 Task: Add the suggested actions component in the site builder.
Action: Mouse moved to (1039, 77)
Screenshot: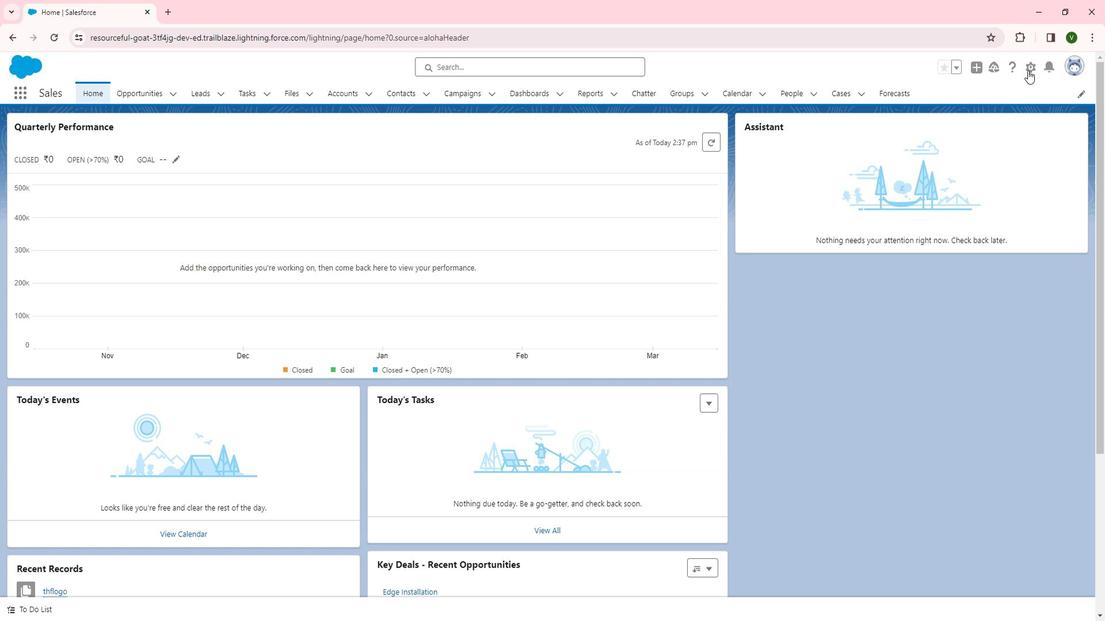 
Action: Mouse pressed left at (1039, 77)
Screenshot: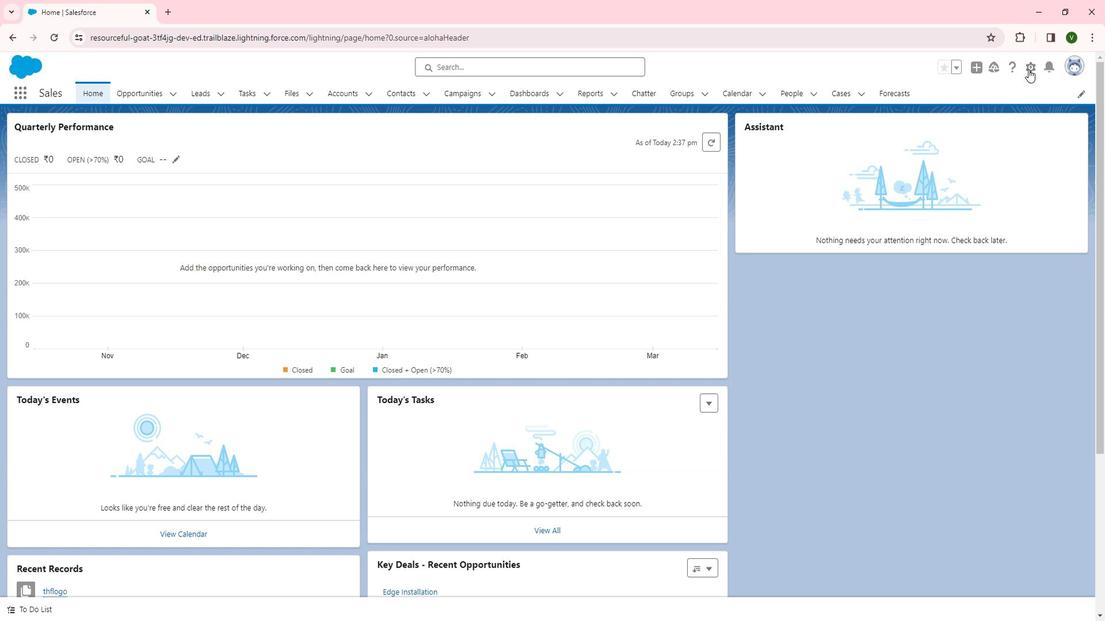 
Action: Mouse moved to (982, 110)
Screenshot: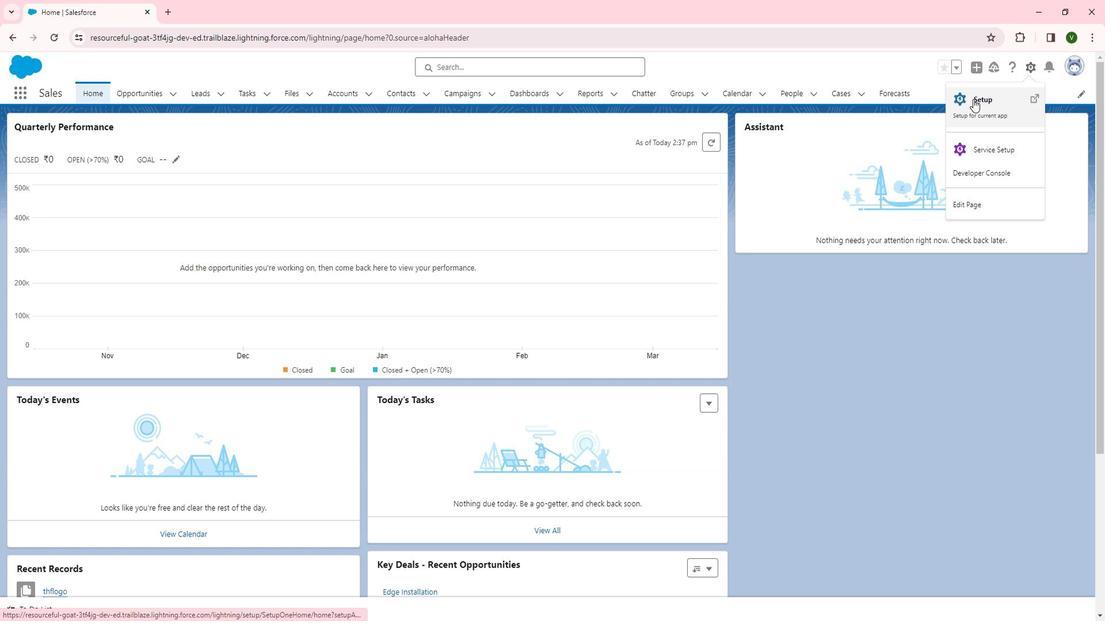 
Action: Mouse pressed left at (982, 110)
Screenshot: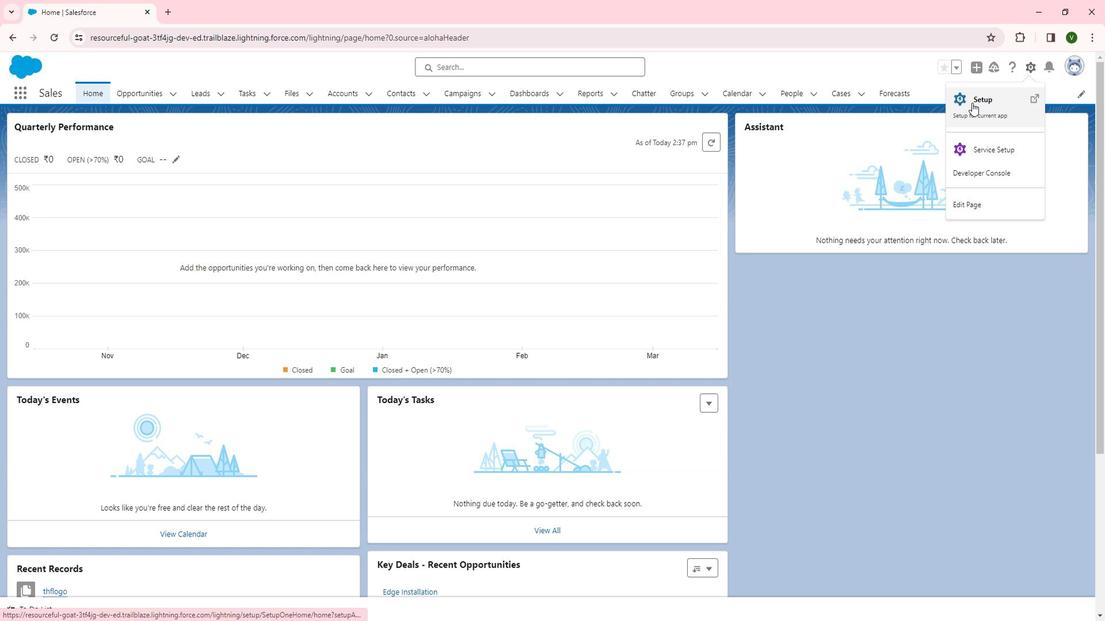 
Action: Mouse moved to (74, 464)
Screenshot: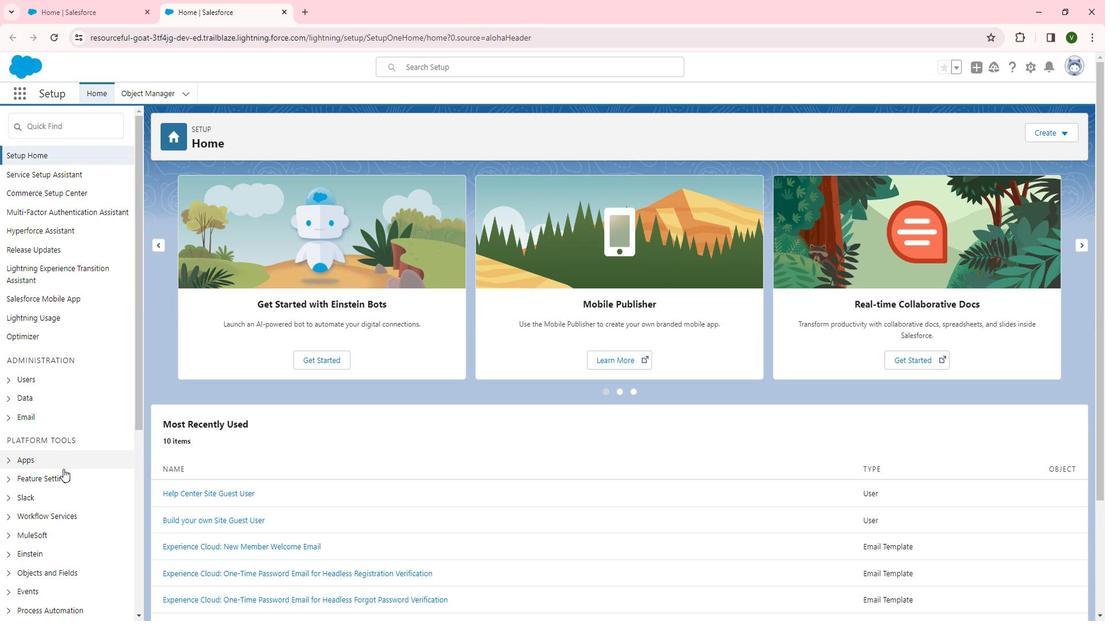 
Action: Mouse scrolled (74, 463) with delta (0, 0)
Screenshot: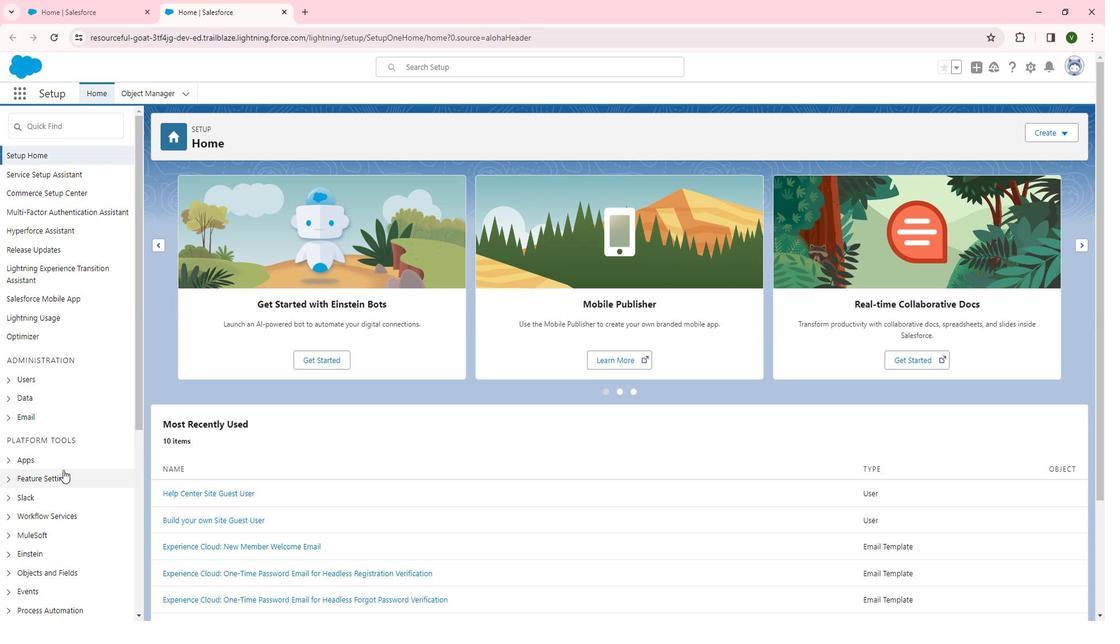 
Action: Mouse scrolled (74, 463) with delta (0, 0)
Screenshot: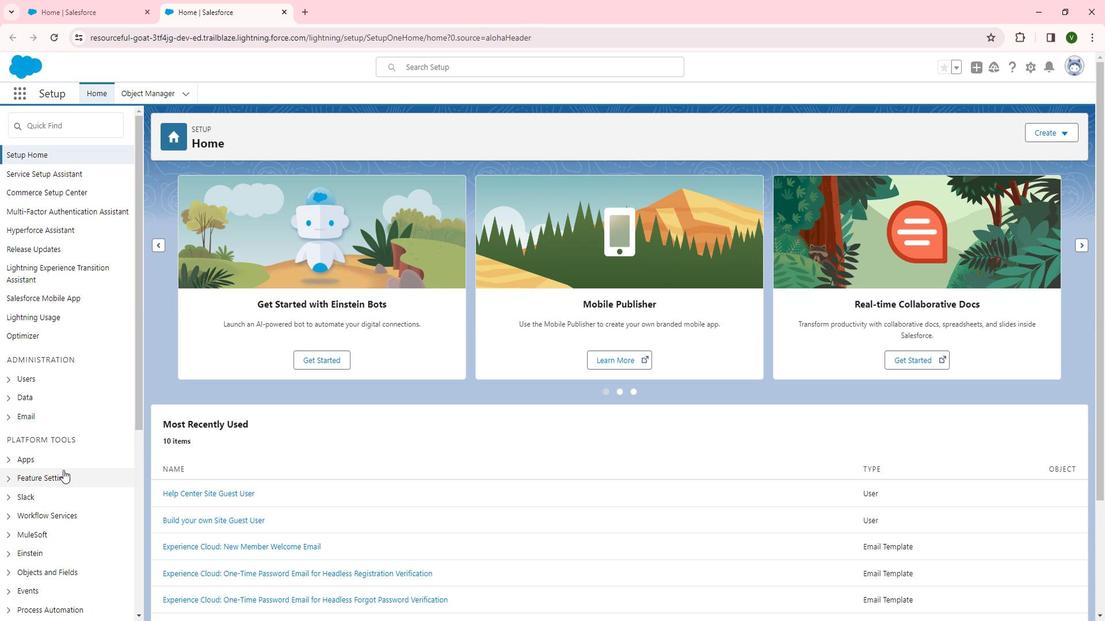 
Action: Mouse scrolled (74, 463) with delta (0, 0)
Screenshot: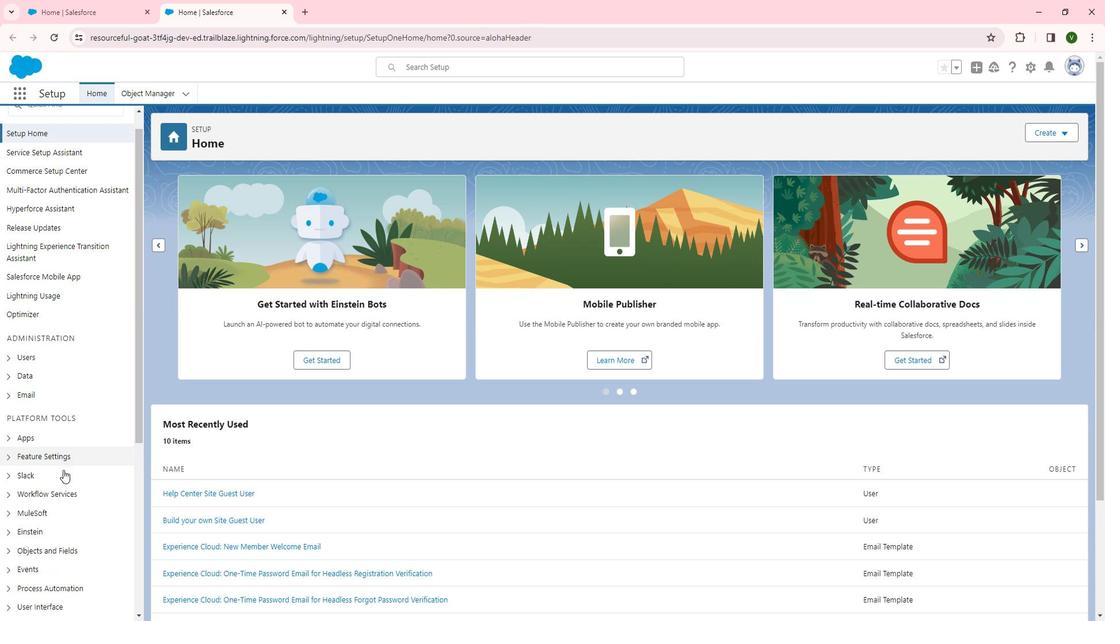 
Action: Mouse scrolled (74, 463) with delta (0, 0)
Screenshot: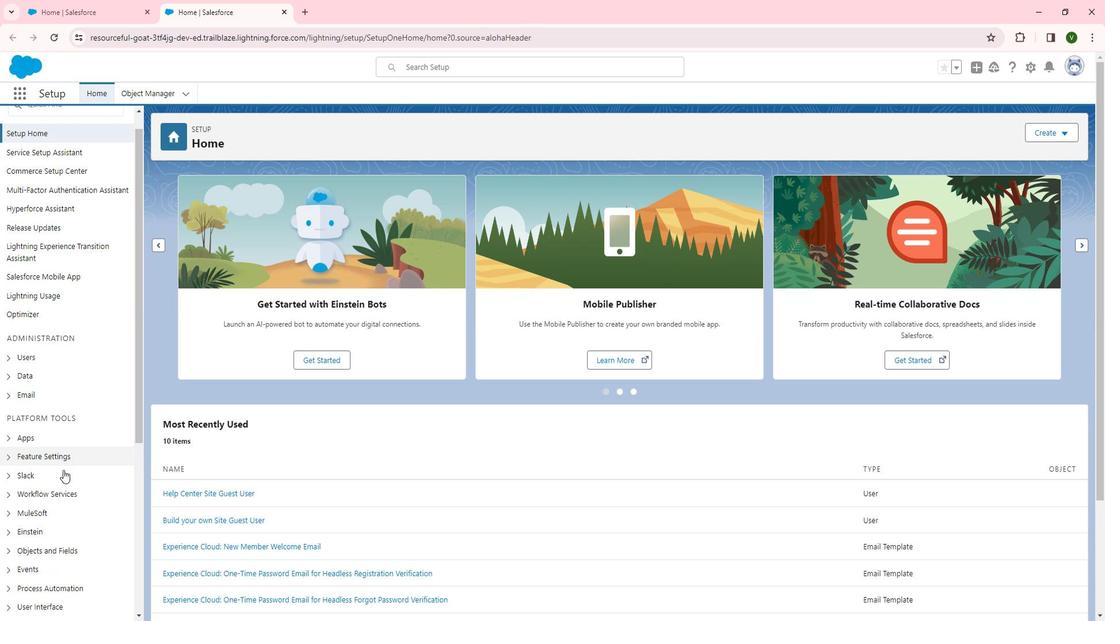 
Action: Mouse moved to (63, 241)
Screenshot: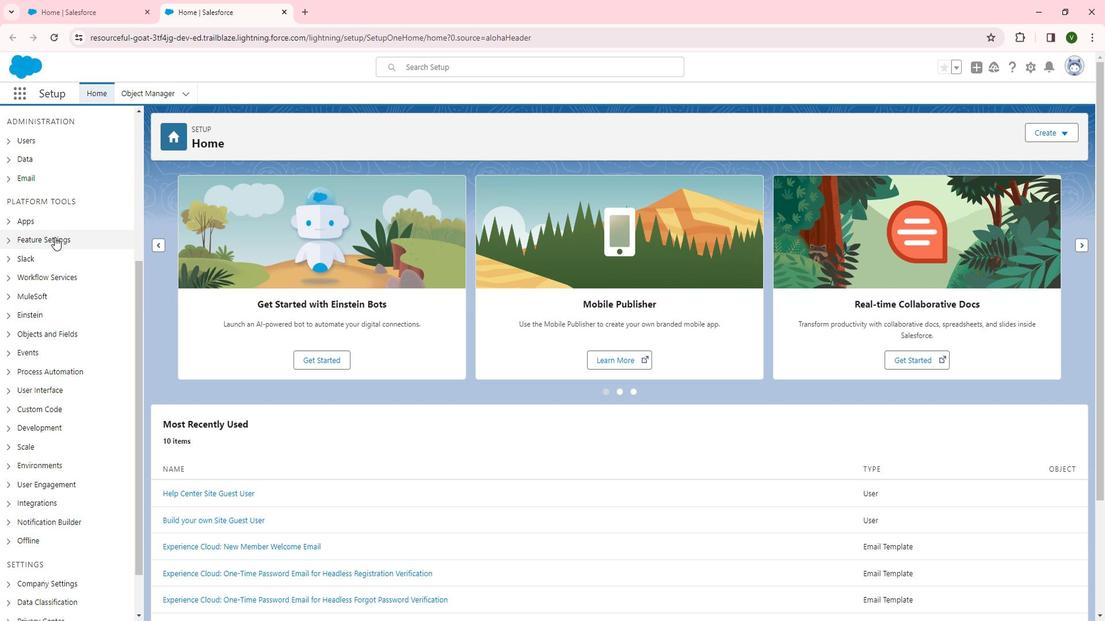 
Action: Mouse pressed left at (63, 241)
Screenshot: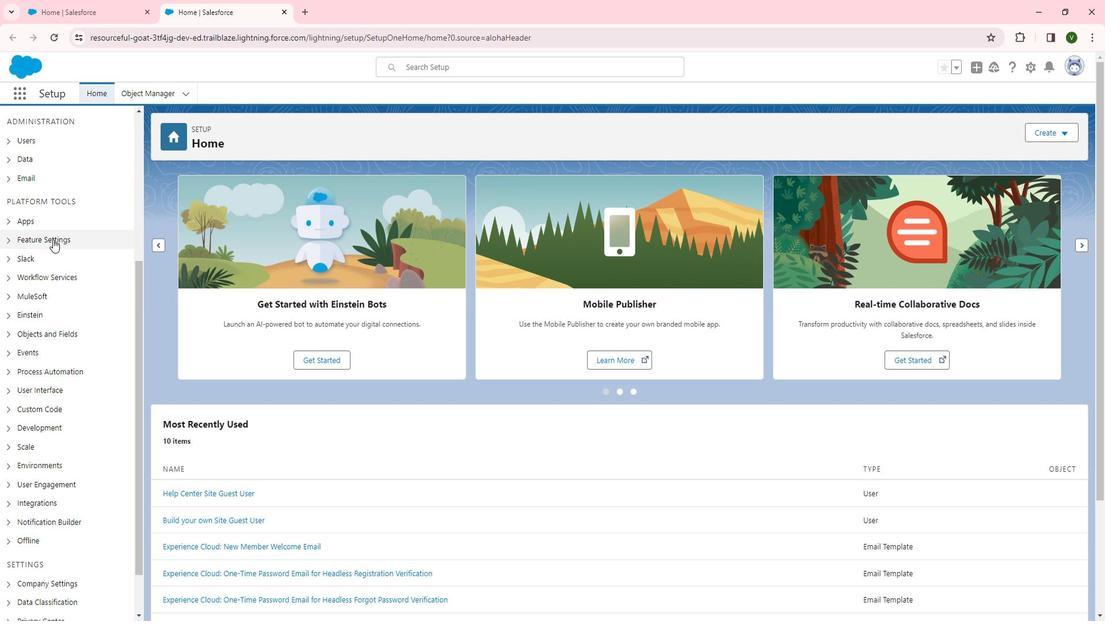 
Action: Mouse moved to (67, 270)
Screenshot: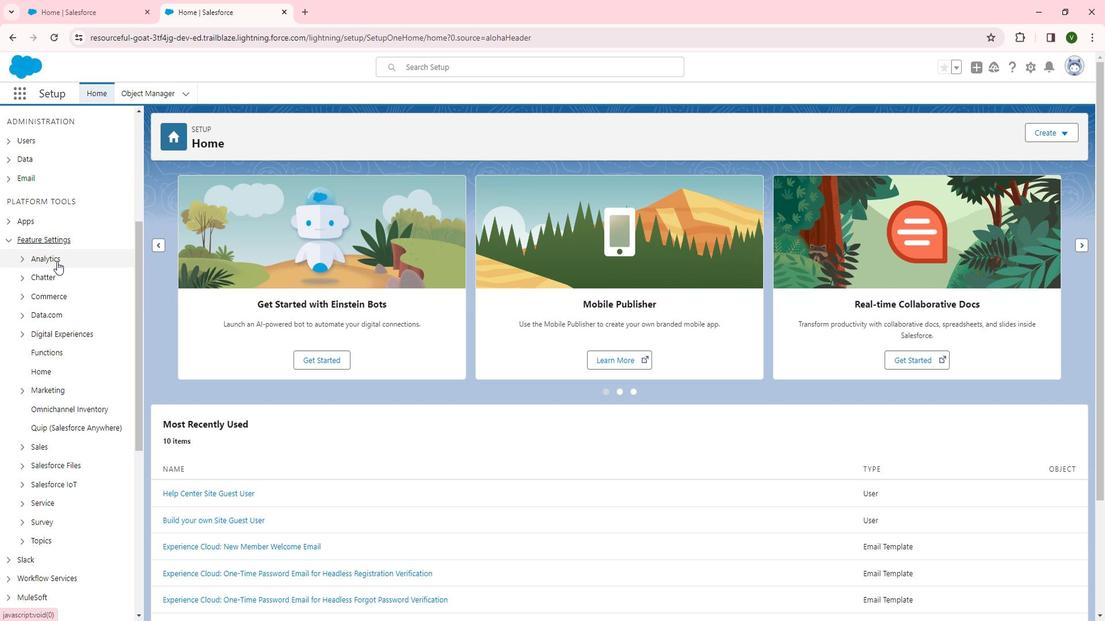 
Action: Mouse scrolled (67, 269) with delta (0, 0)
Screenshot: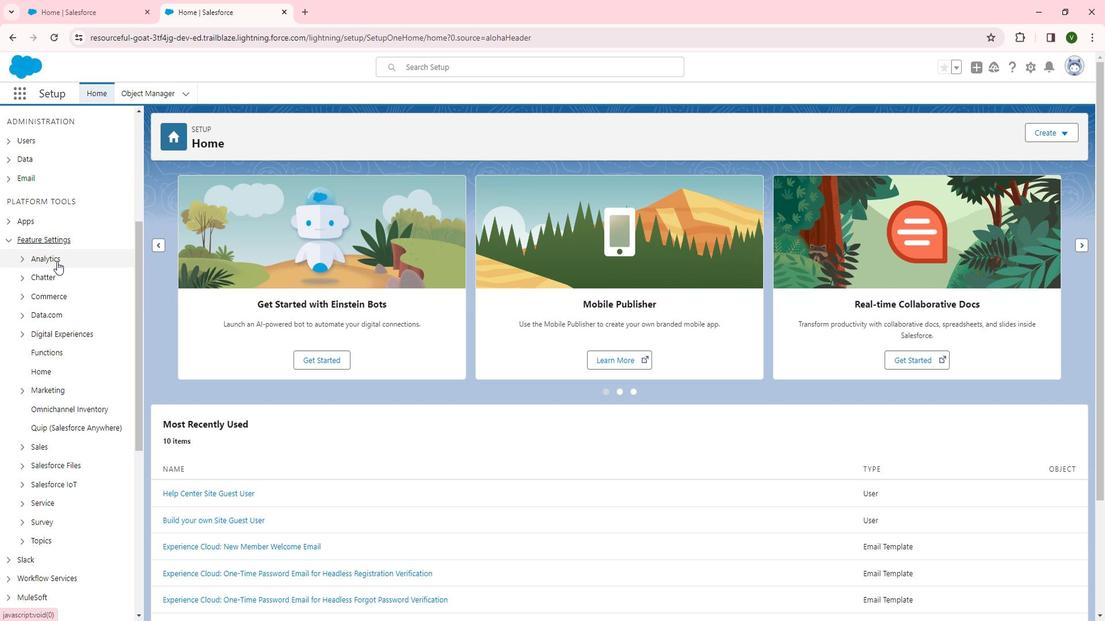 
Action: Mouse moved to (69, 271)
Screenshot: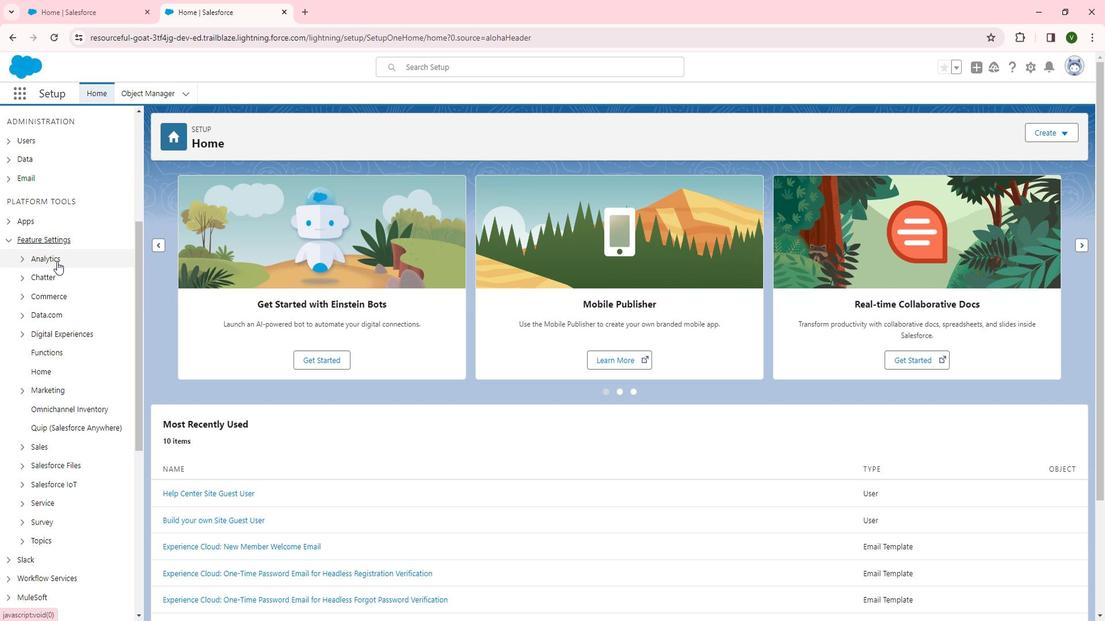 
Action: Mouse scrolled (69, 271) with delta (0, 0)
Screenshot: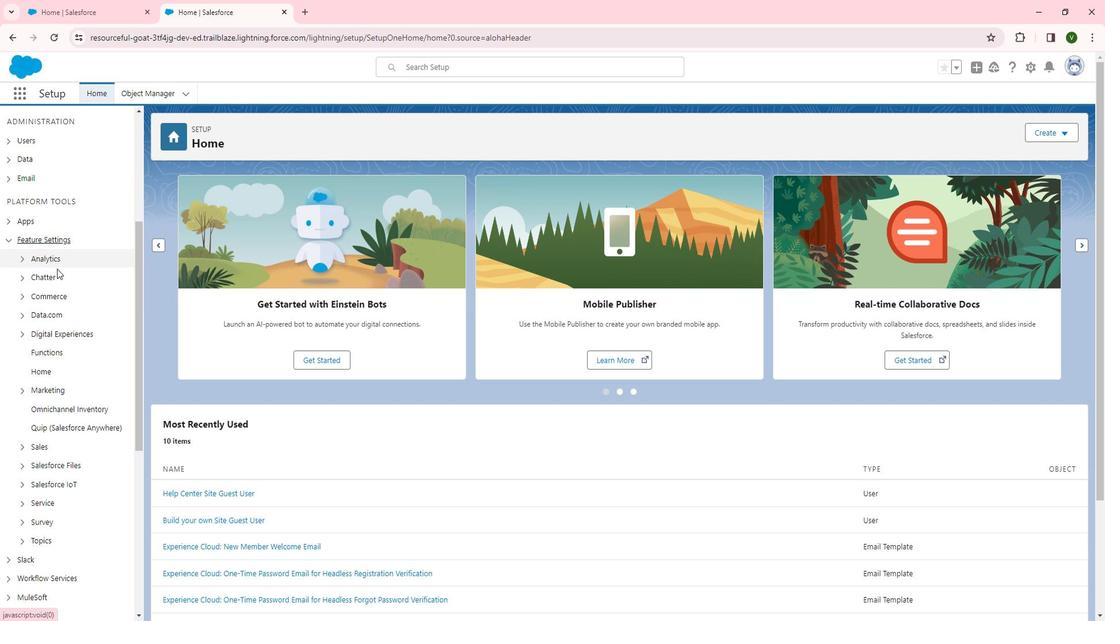 
Action: Mouse moved to (65, 219)
Screenshot: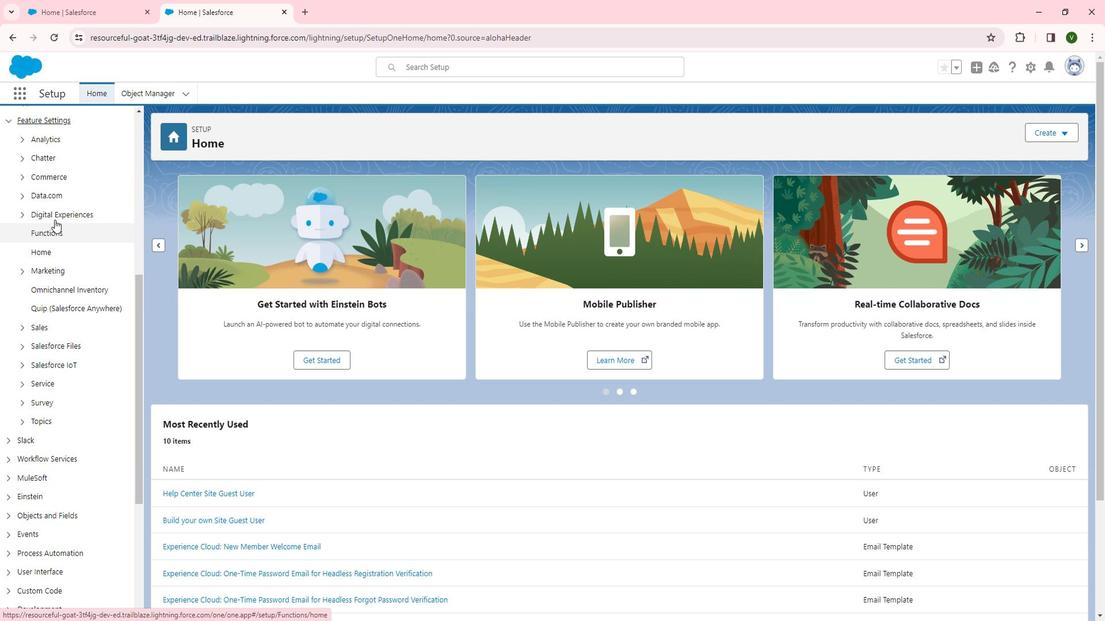 
Action: Mouse pressed left at (65, 219)
Screenshot: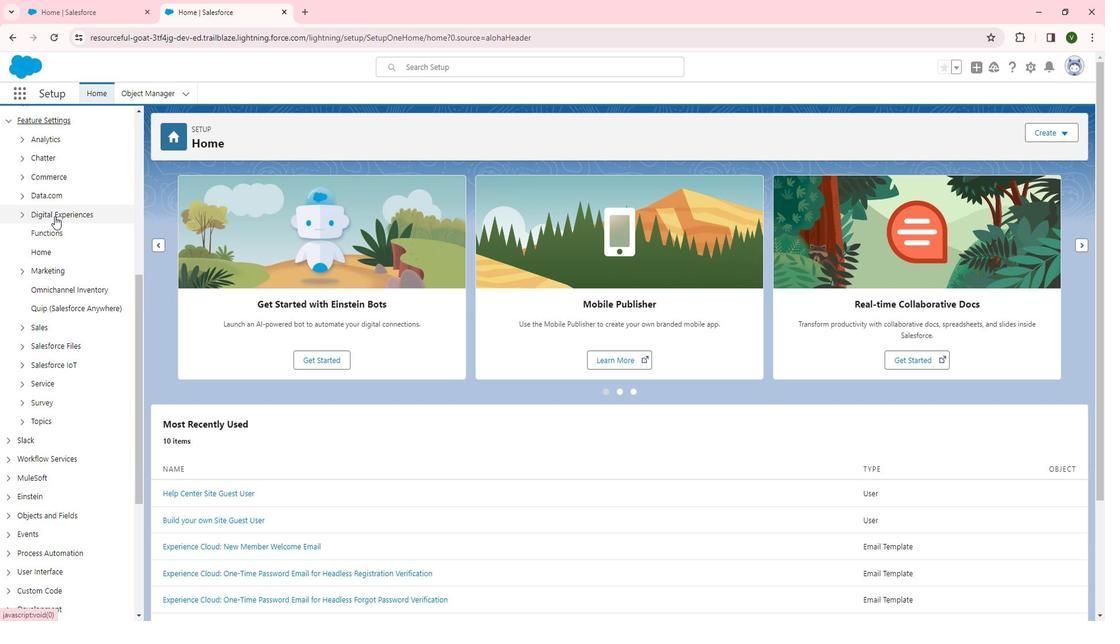 
Action: Mouse moved to (71, 236)
Screenshot: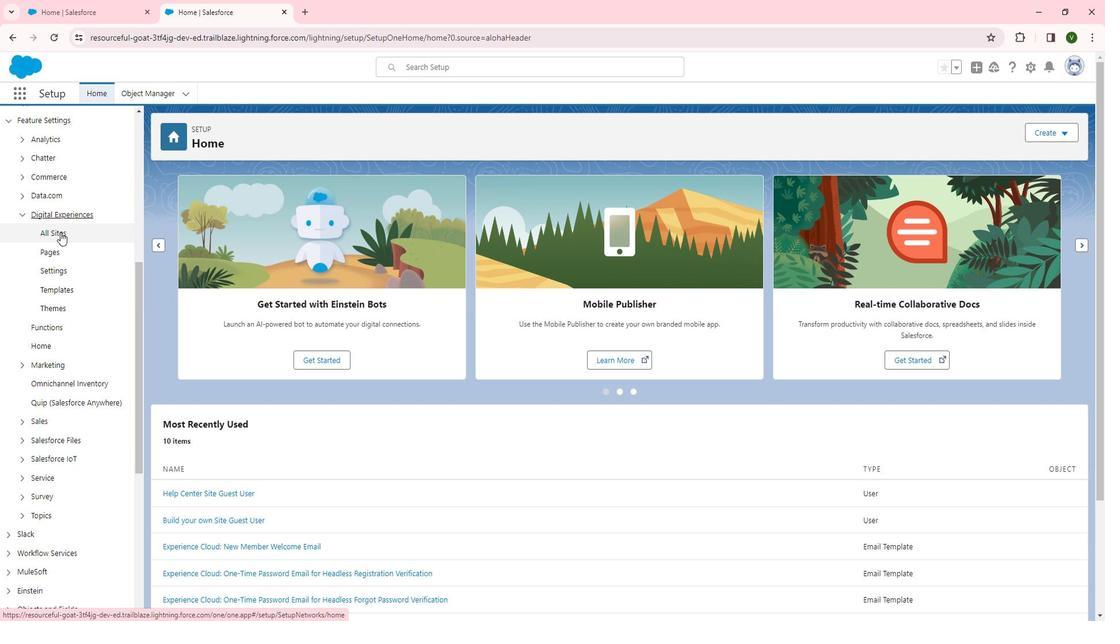 
Action: Mouse pressed left at (71, 236)
Screenshot: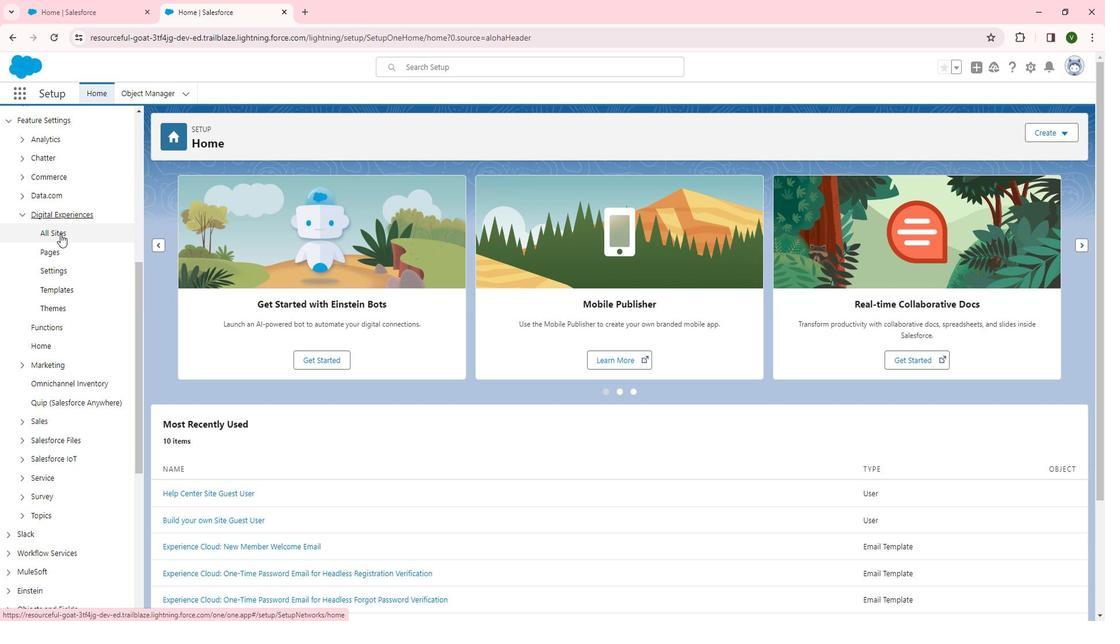
Action: Mouse moved to (207, 306)
Screenshot: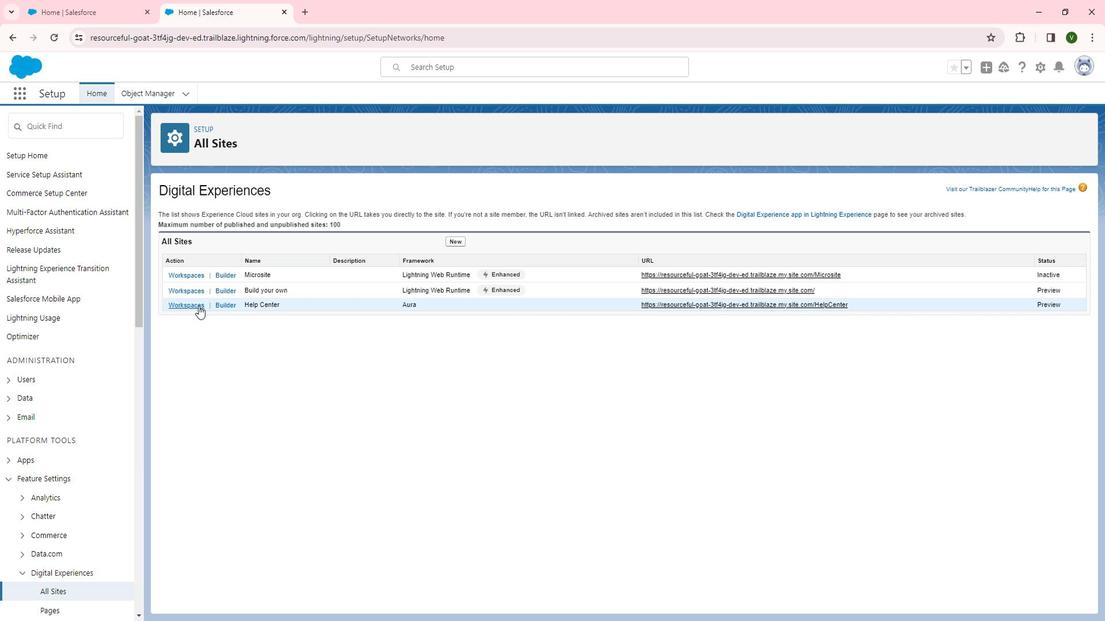 
Action: Mouse pressed left at (207, 306)
Screenshot: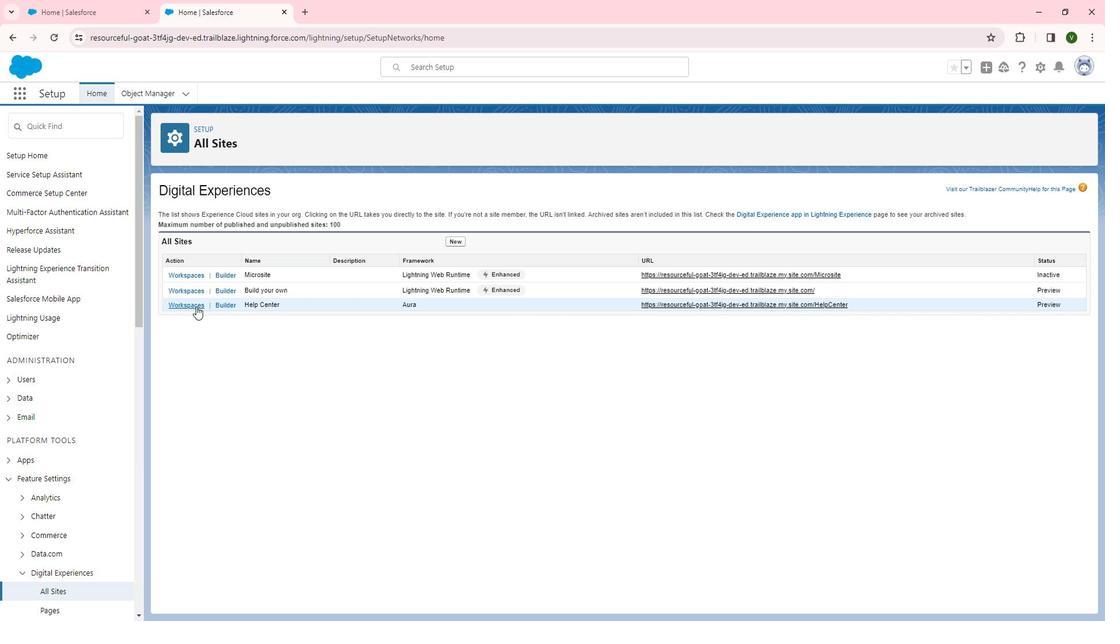 
Action: Mouse moved to (164, 265)
Screenshot: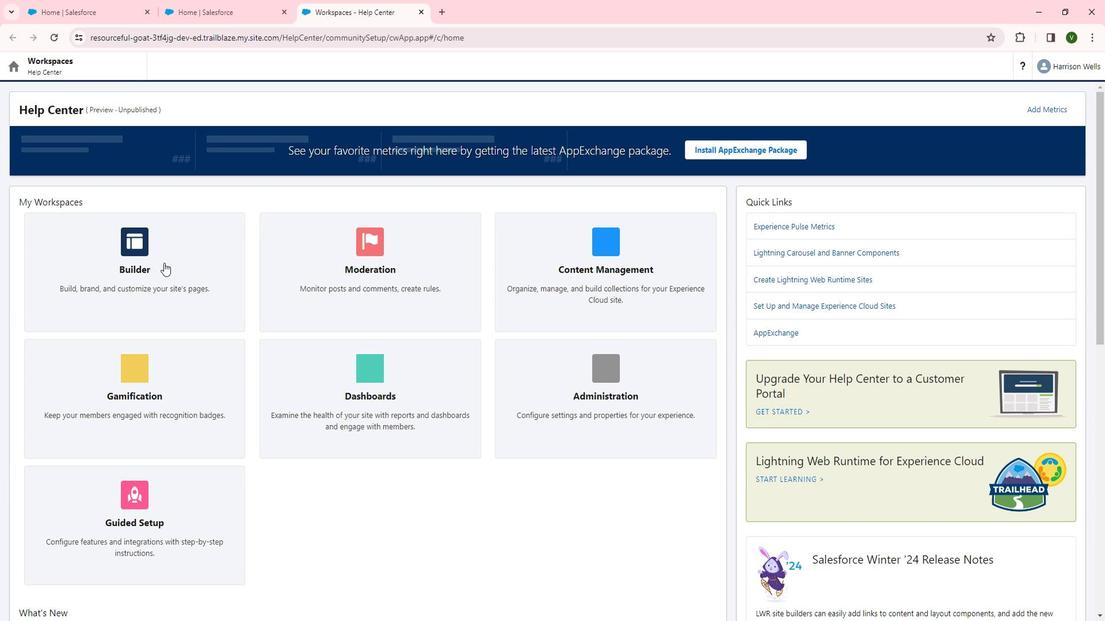 
Action: Mouse pressed left at (164, 265)
Screenshot: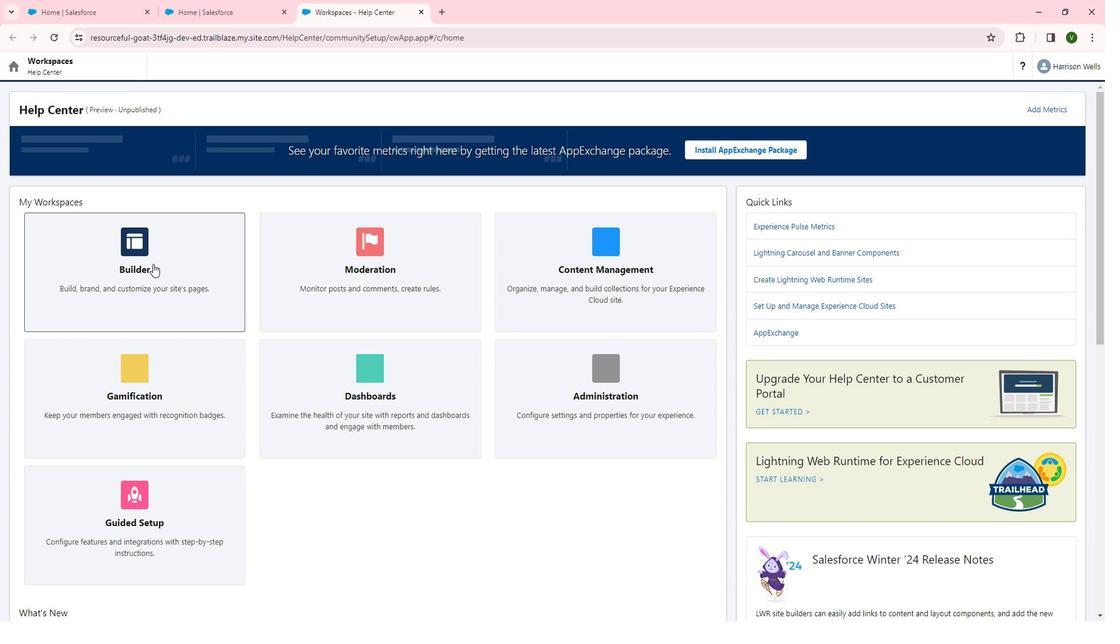 
Action: Mouse moved to (27, 130)
Screenshot: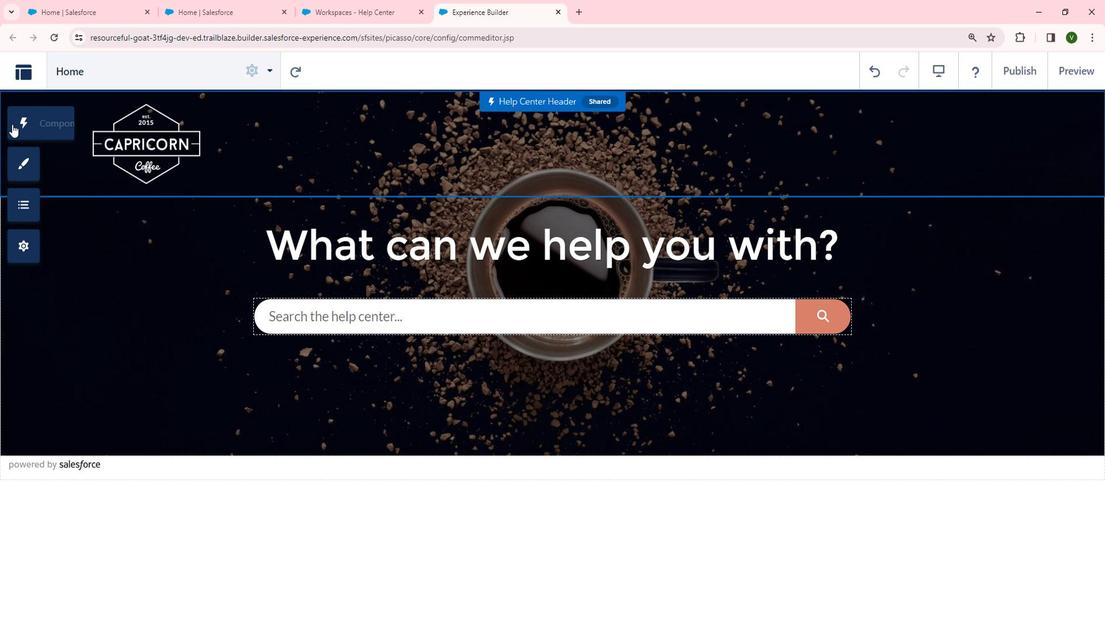 
Action: Mouse pressed left at (27, 130)
Screenshot: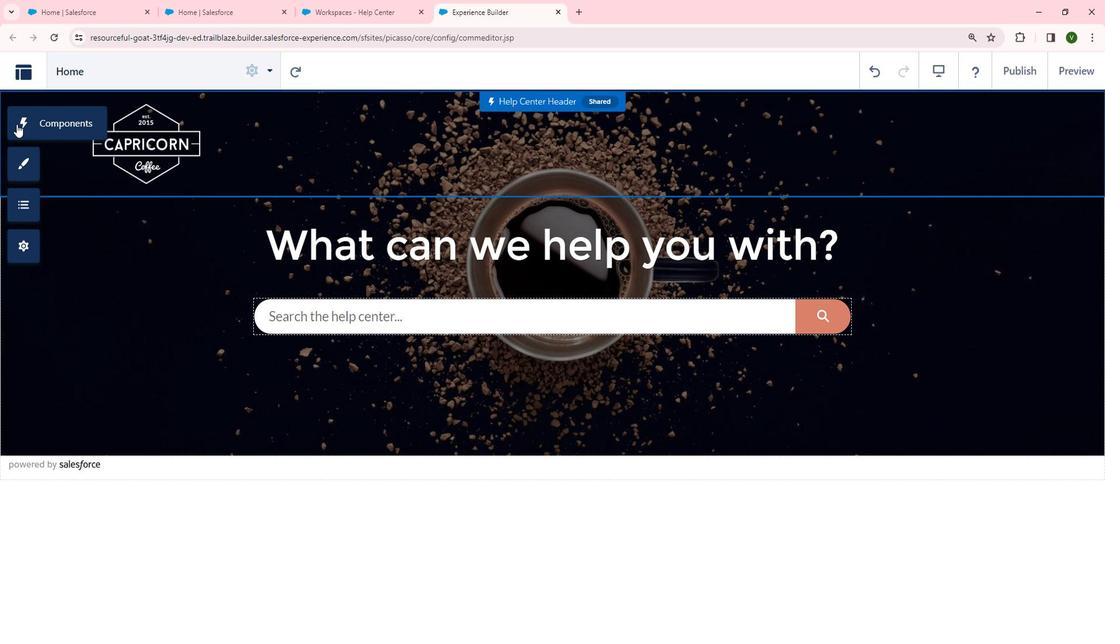 
Action: Mouse moved to (212, 393)
Screenshot: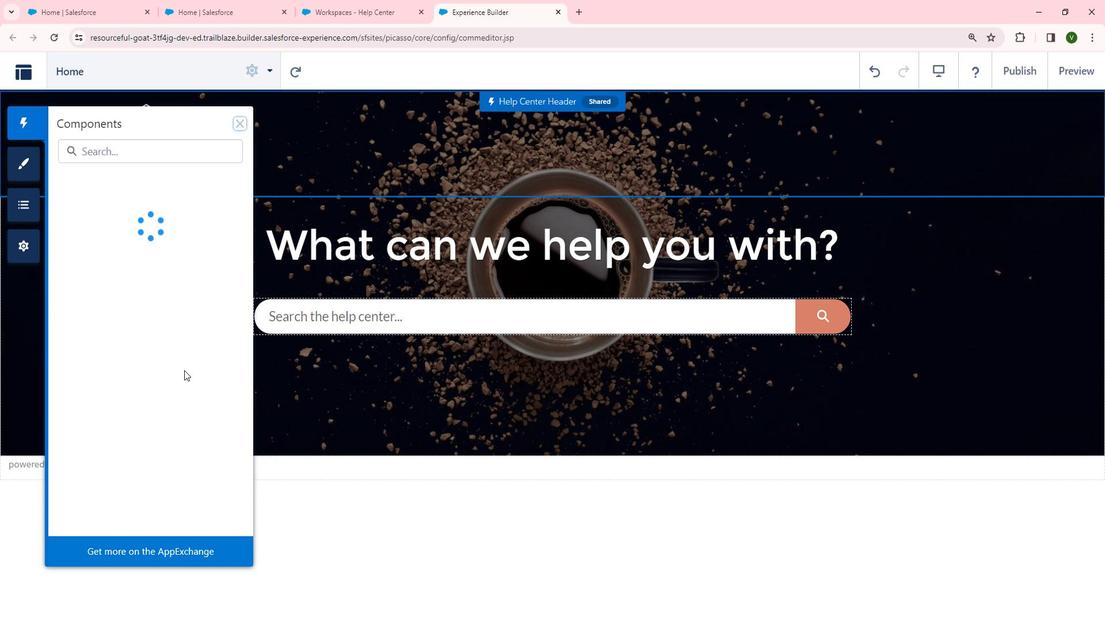 
Action: Mouse scrolled (212, 392) with delta (0, 0)
Screenshot: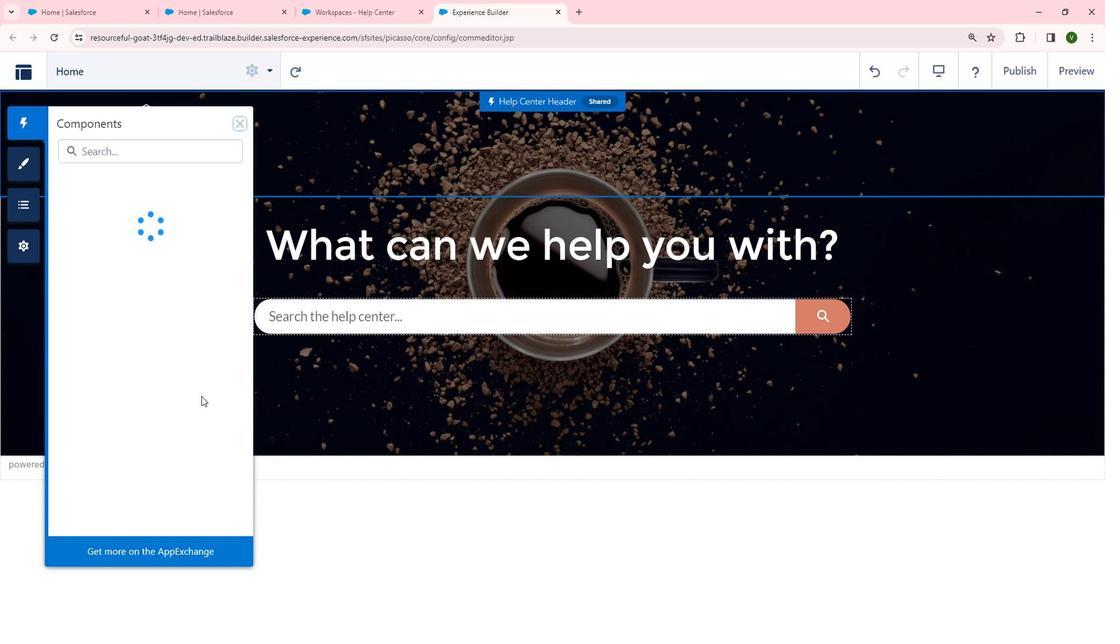 
Action: Mouse moved to (213, 394)
Screenshot: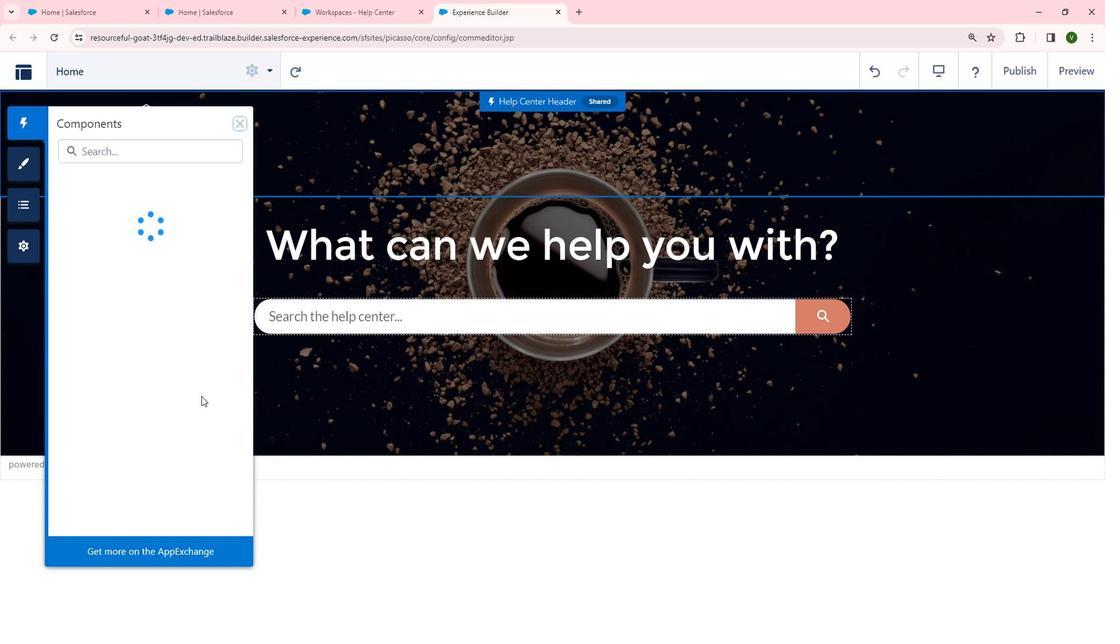 
Action: Mouse scrolled (213, 393) with delta (0, 0)
Screenshot: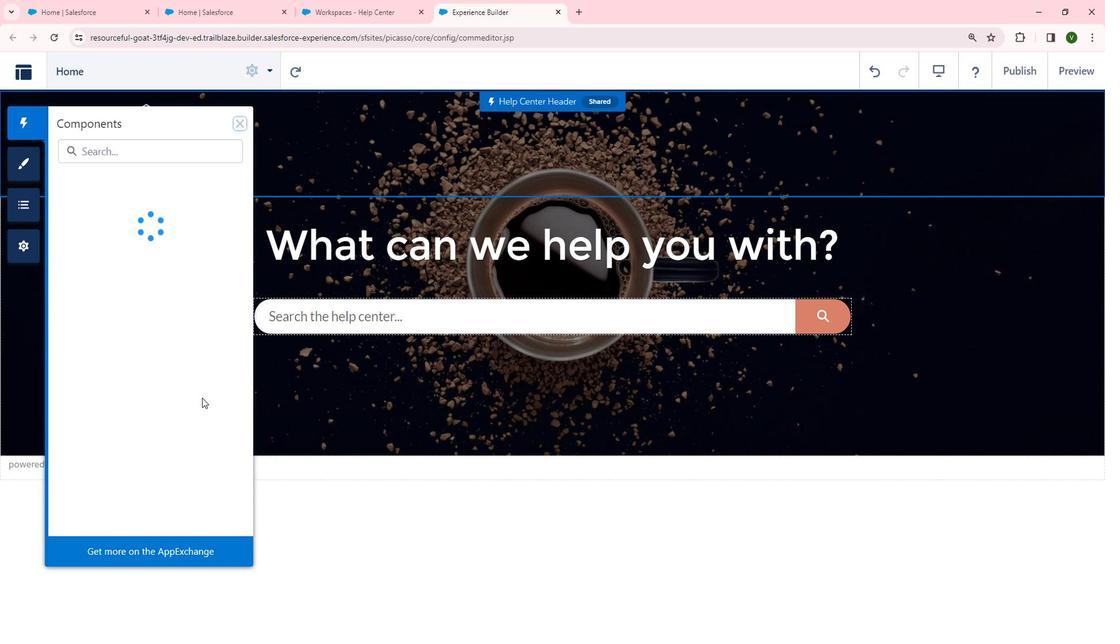 
Action: Mouse moved to (213, 395)
Screenshot: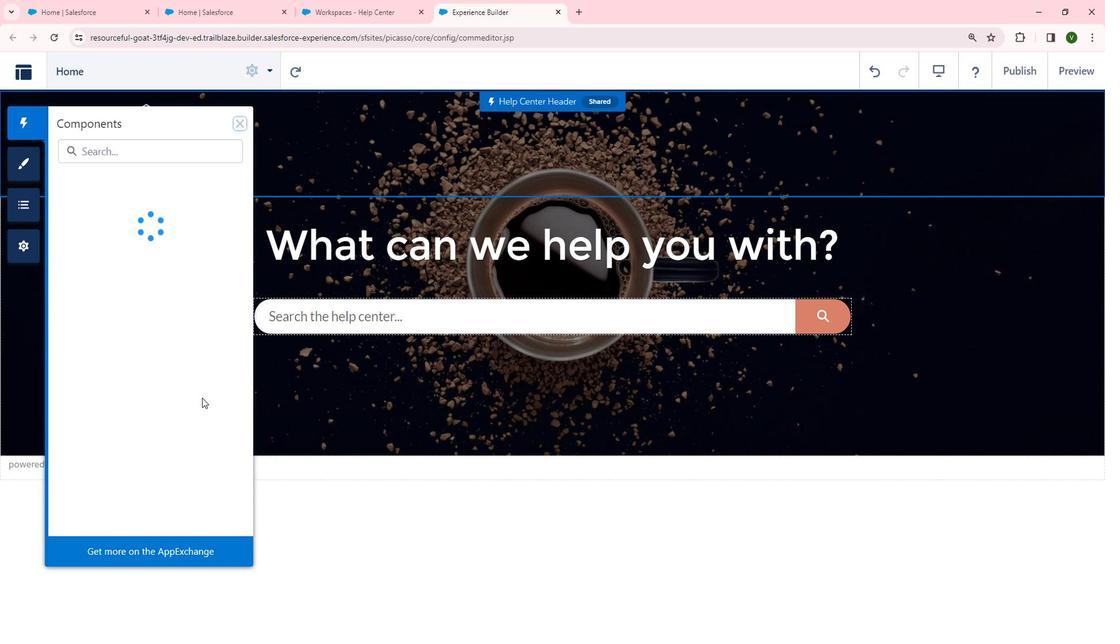 
Action: Mouse scrolled (213, 395) with delta (0, 0)
Screenshot: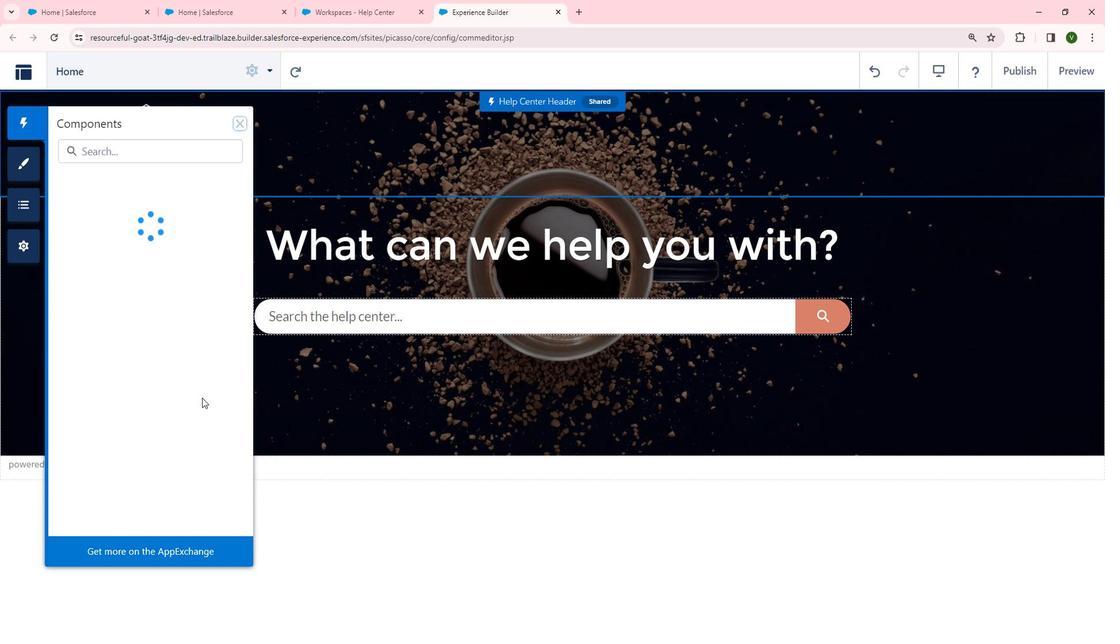 
Action: Mouse scrolled (213, 395) with delta (0, 0)
Screenshot: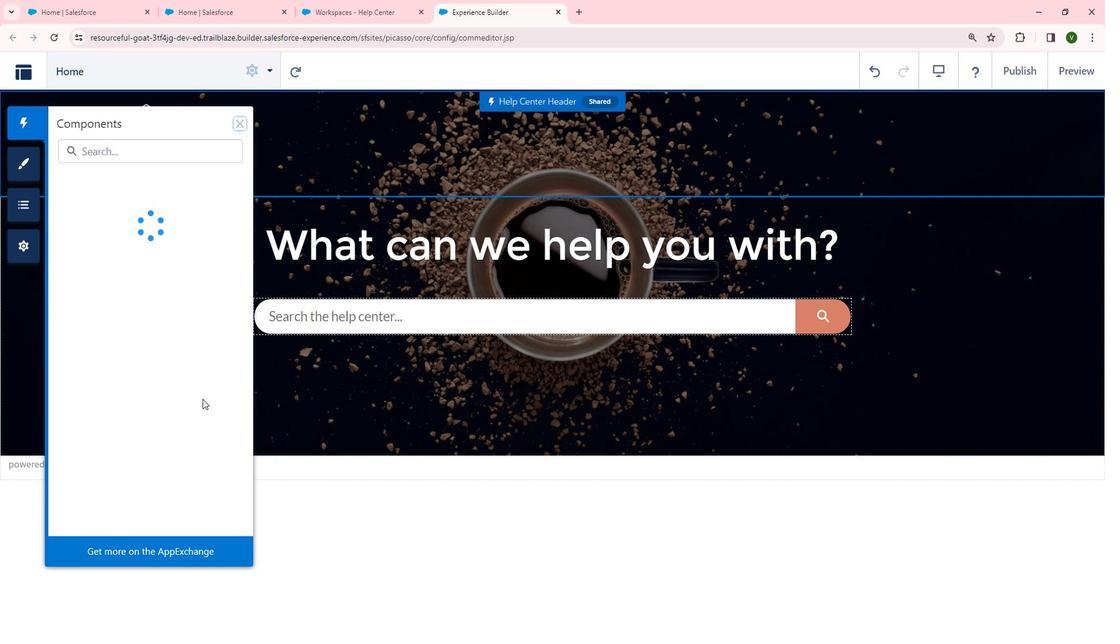 
Action: Mouse moved to (191, 392)
Screenshot: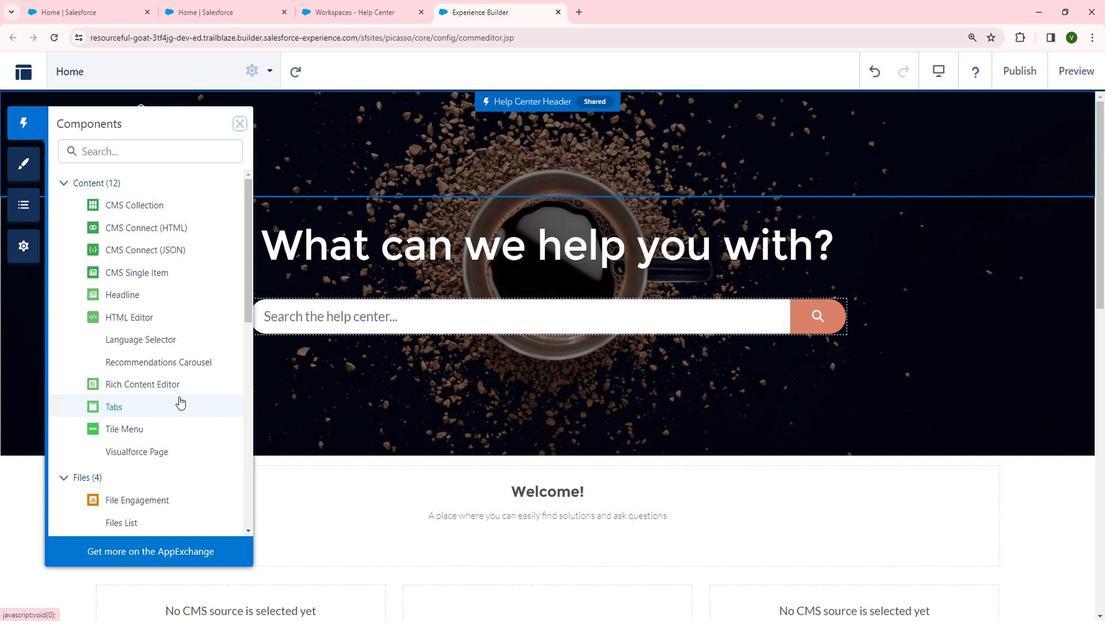 
Action: Mouse scrolled (191, 391) with delta (0, 0)
Screenshot: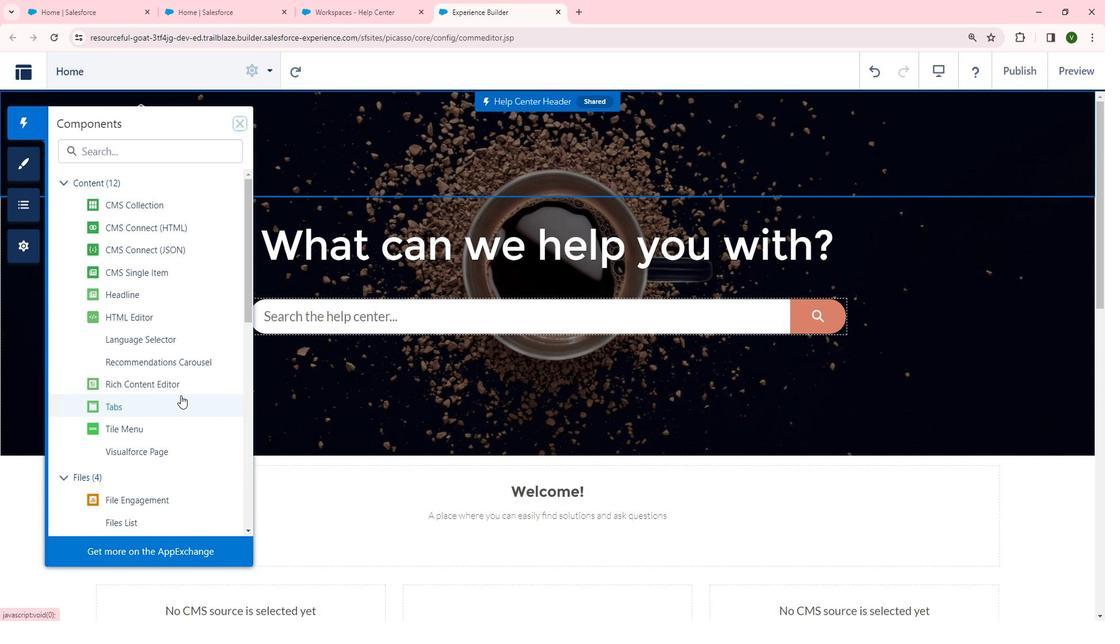 
Action: Mouse scrolled (191, 391) with delta (0, 0)
Screenshot: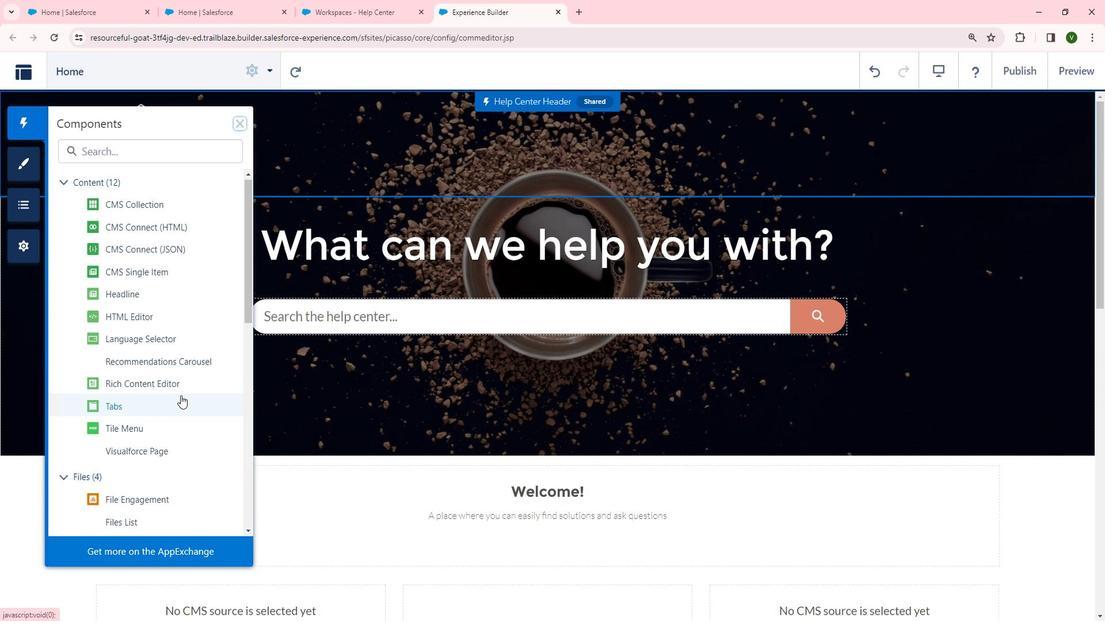 
Action: Mouse scrolled (191, 391) with delta (0, 0)
Screenshot: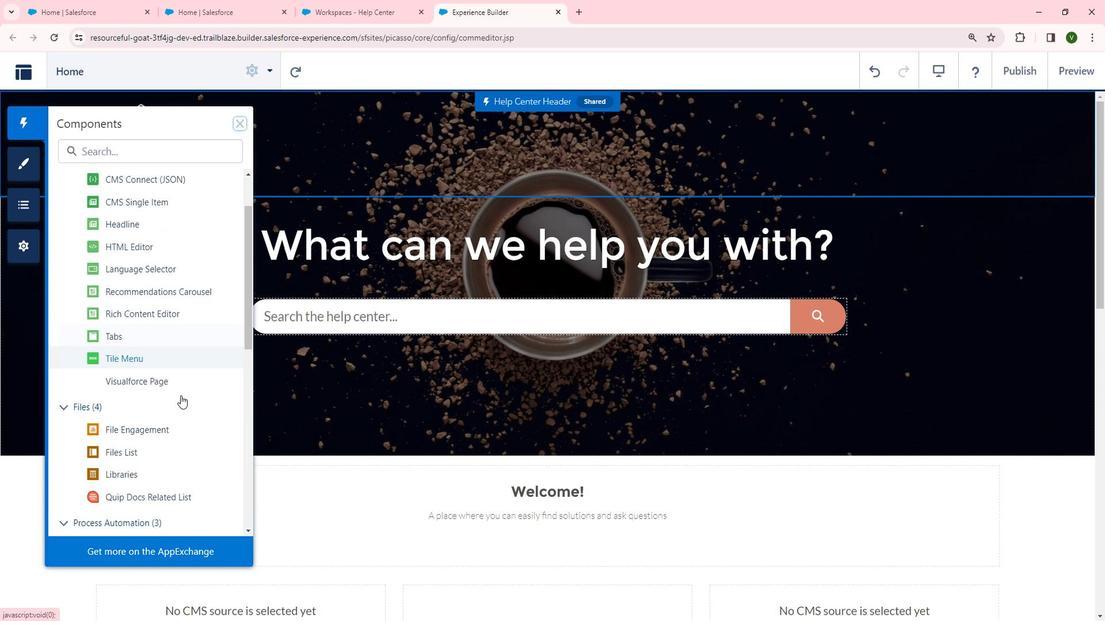 
Action: Mouse scrolled (191, 391) with delta (0, 0)
Screenshot: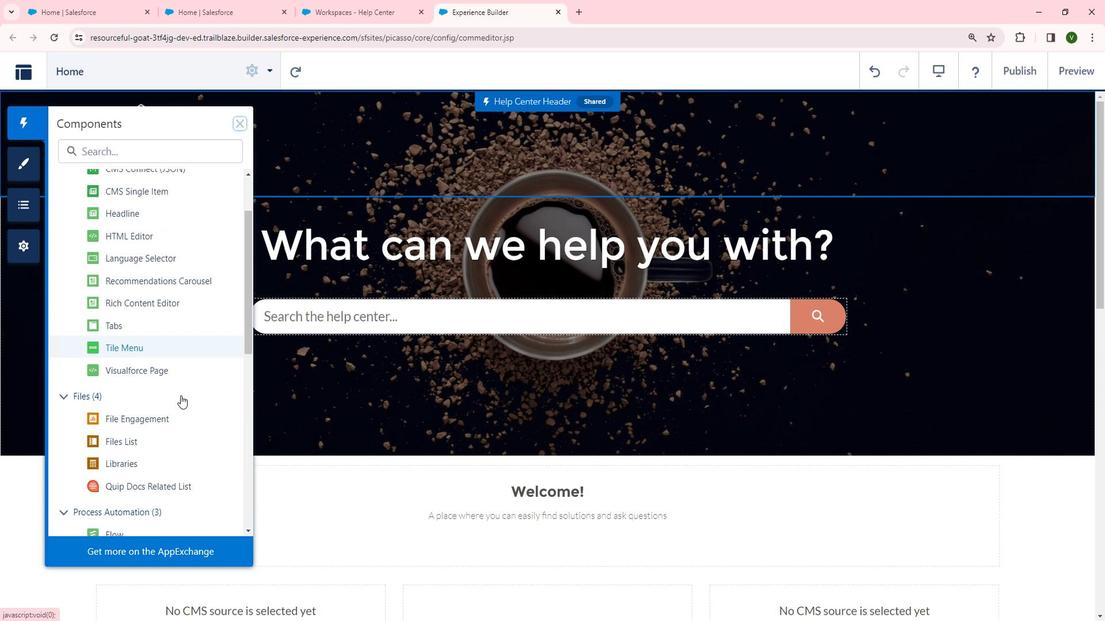 
Action: Mouse moved to (191, 392)
Screenshot: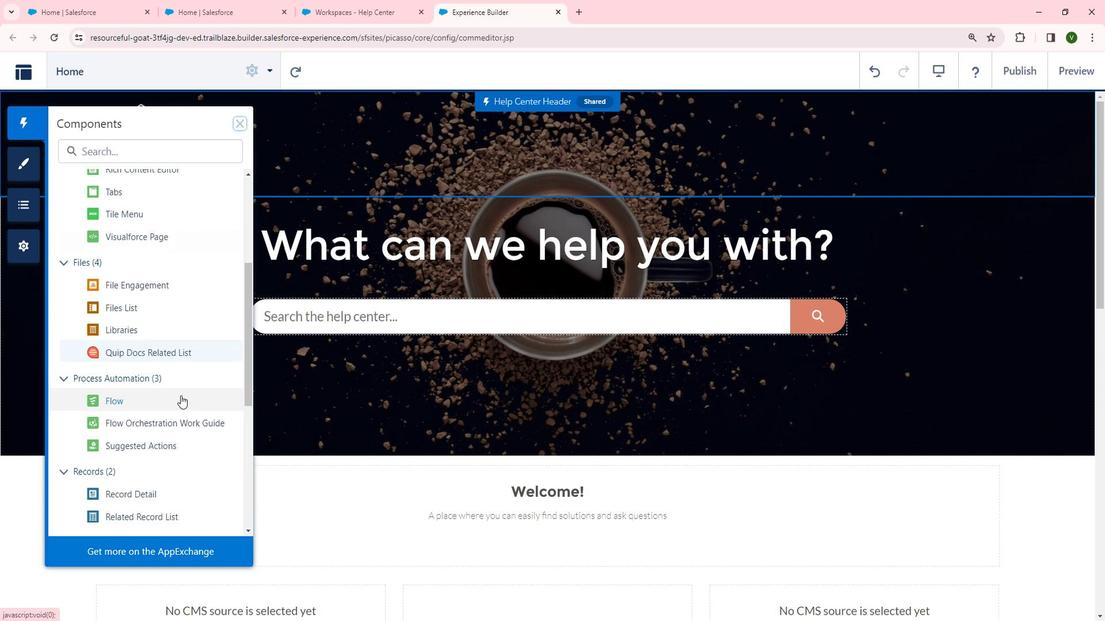
Action: Mouse scrolled (191, 391) with delta (0, 0)
Screenshot: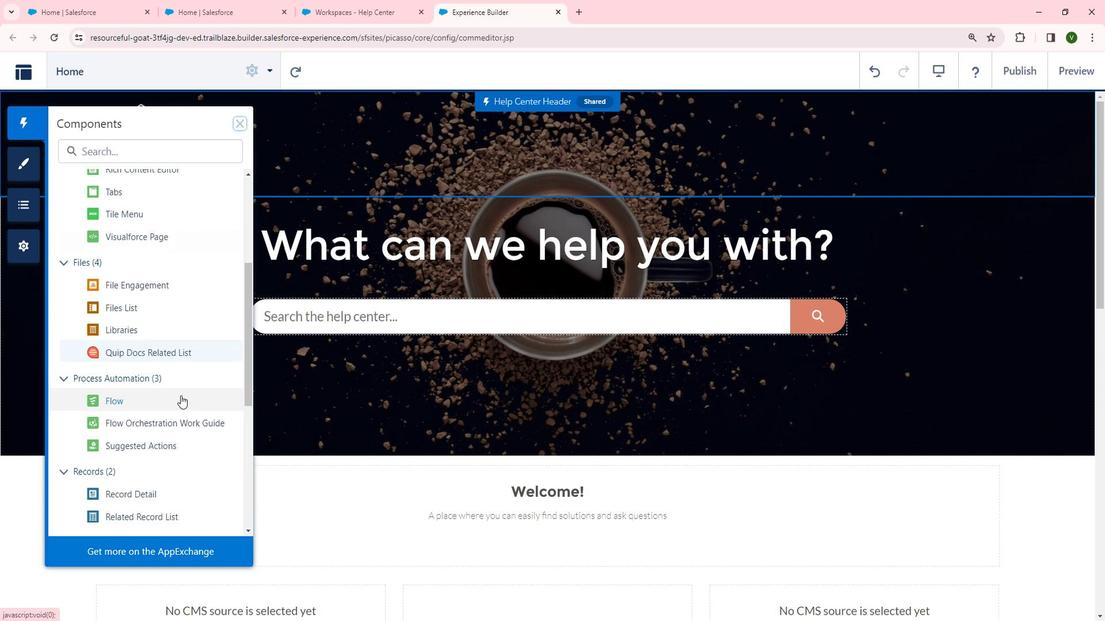 
Action: Mouse moved to (157, 365)
Screenshot: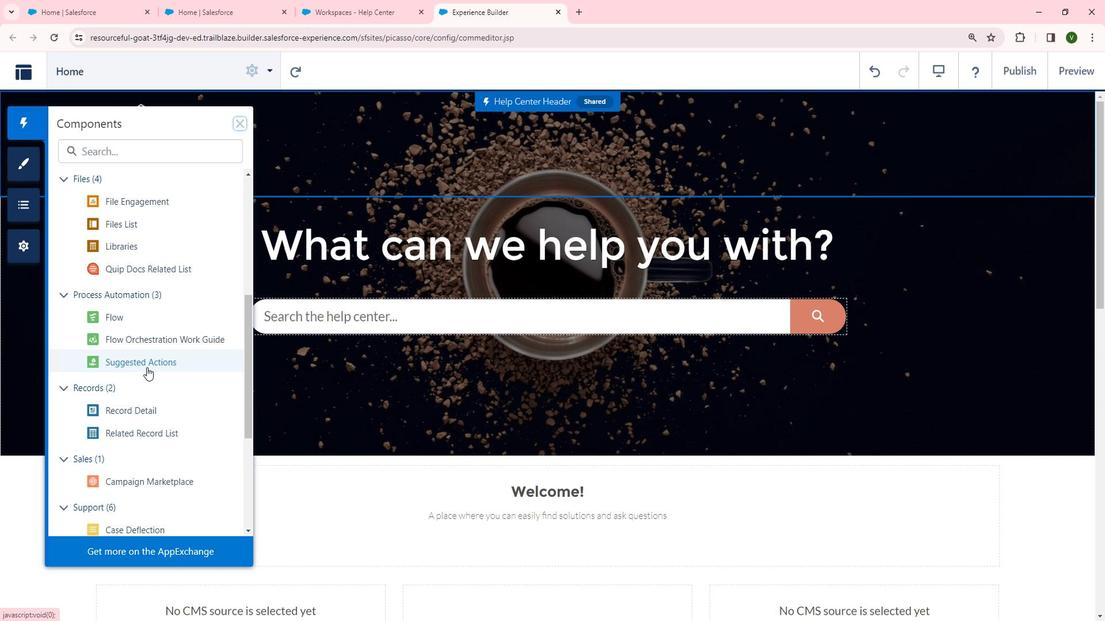 
Action: Mouse pressed left at (157, 365)
Screenshot: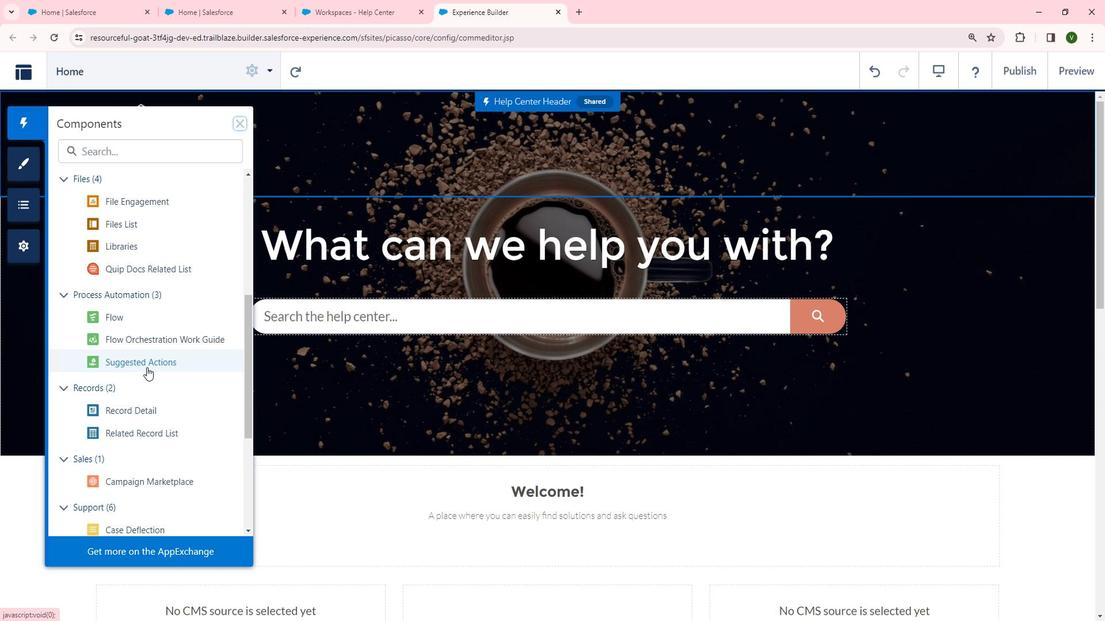 
Action: Mouse moved to (358, 522)
Screenshot: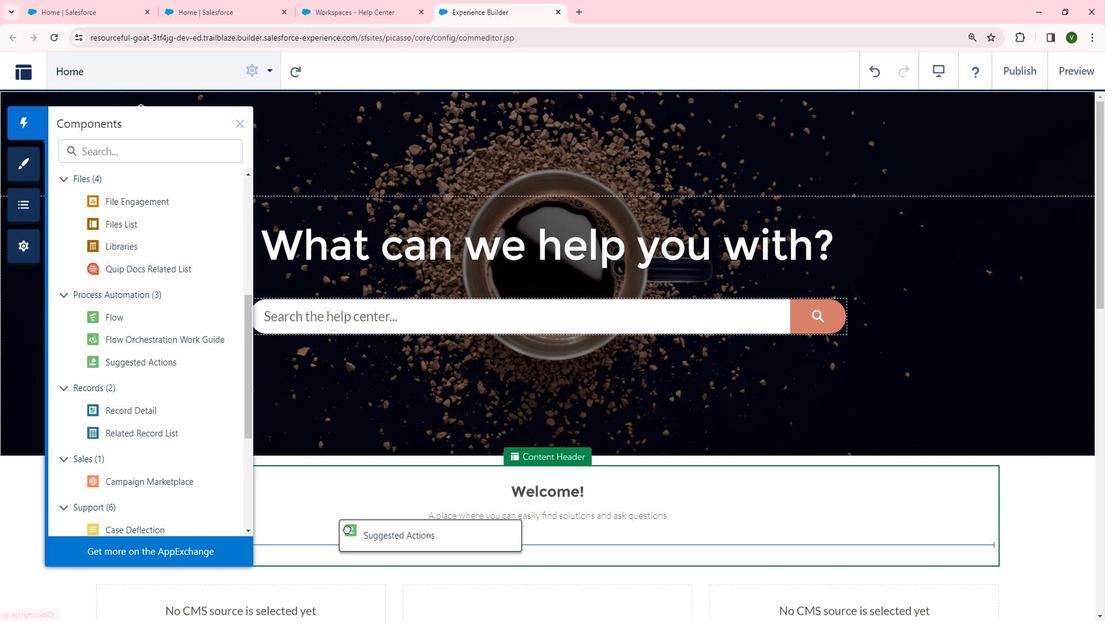 
Action: Mouse scrolled (358, 522) with delta (0, 0)
Screenshot: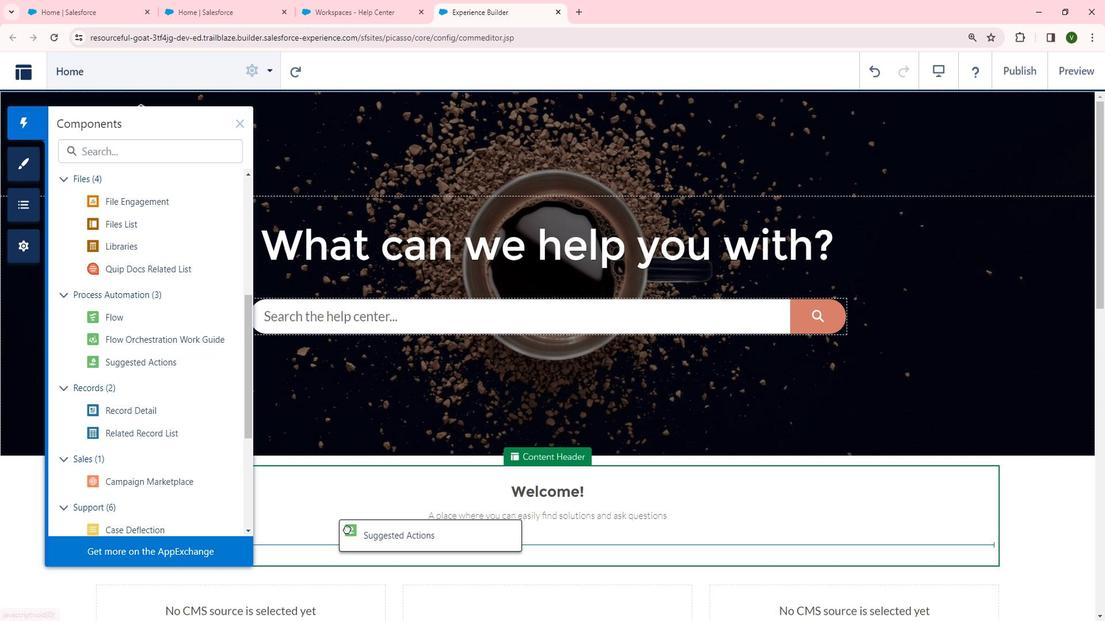 
Action: Mouse moved to (358, 522)
Screenshot: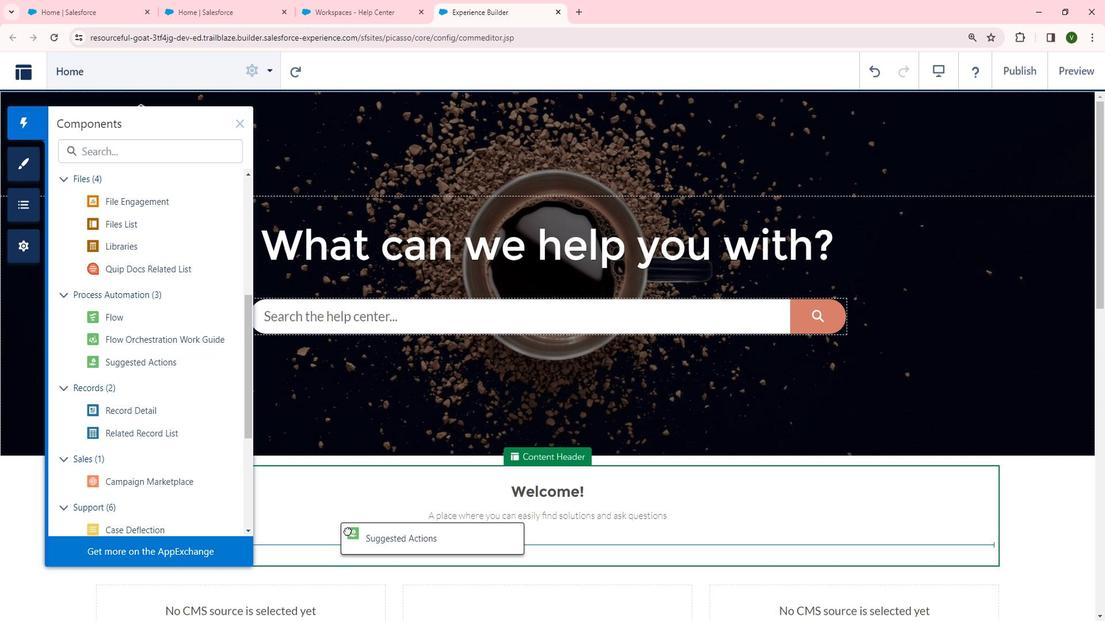 
Action: Mouse scrolled (358, 522) with delta (0, 0)
Screenshot: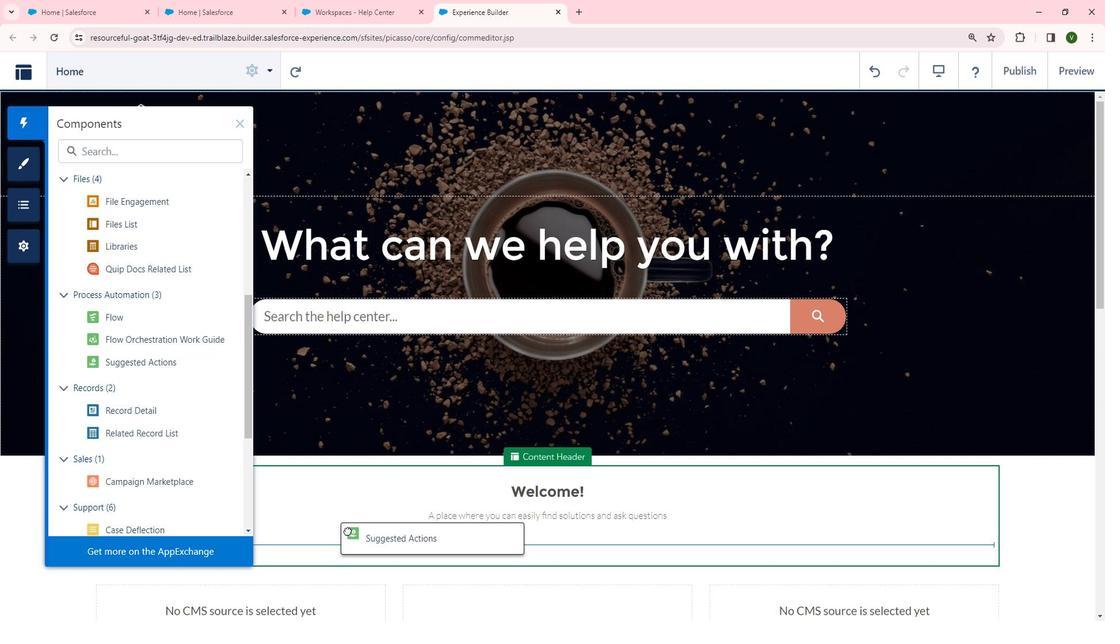 
Action: Mouse scrolled (358, 522) with delta (0, 0)
Screenshot: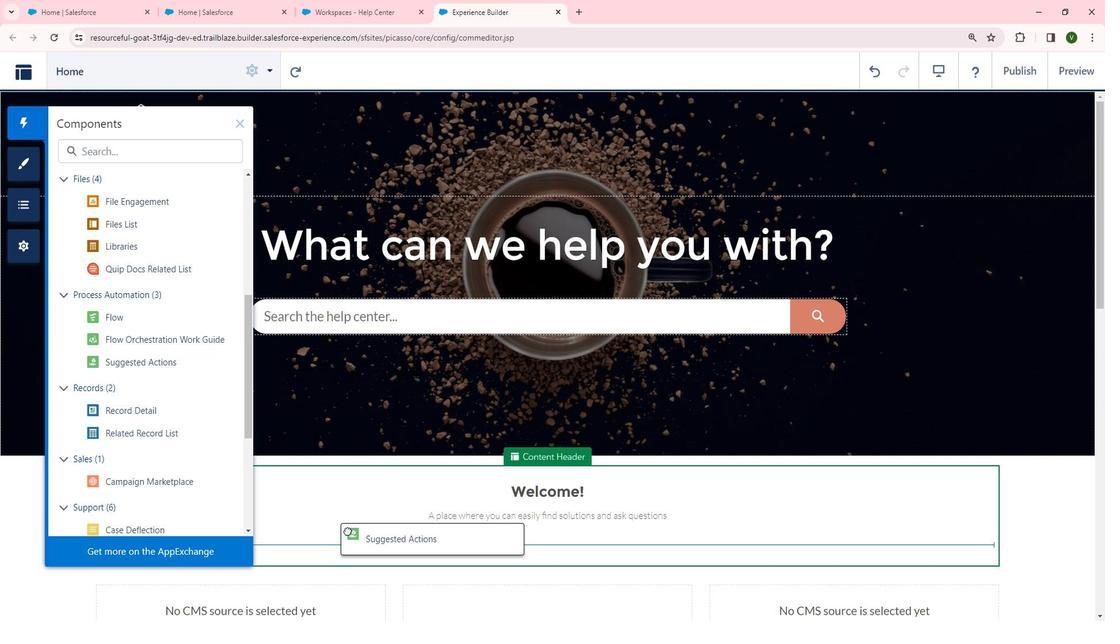 
Action: Mouse scrolled (358, 522) with delta (0, 0)
Screenshot: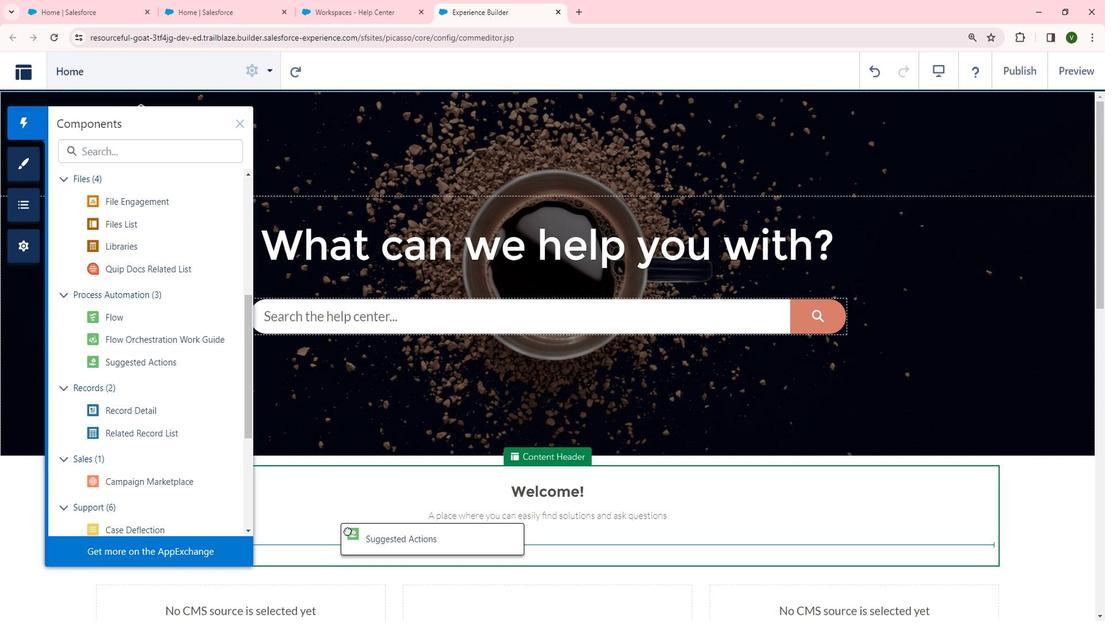
Action: Mouse moved to (582, 559)
Screenshot: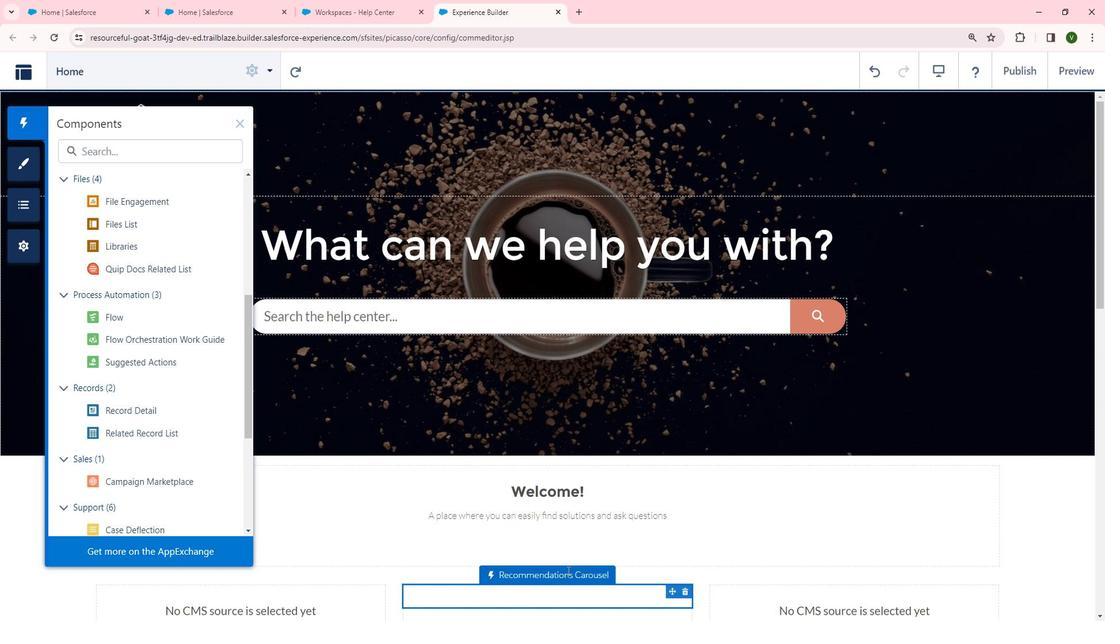 
Action: Mouse scrolled (582, 559) with delta (0, 0)
Screenshot: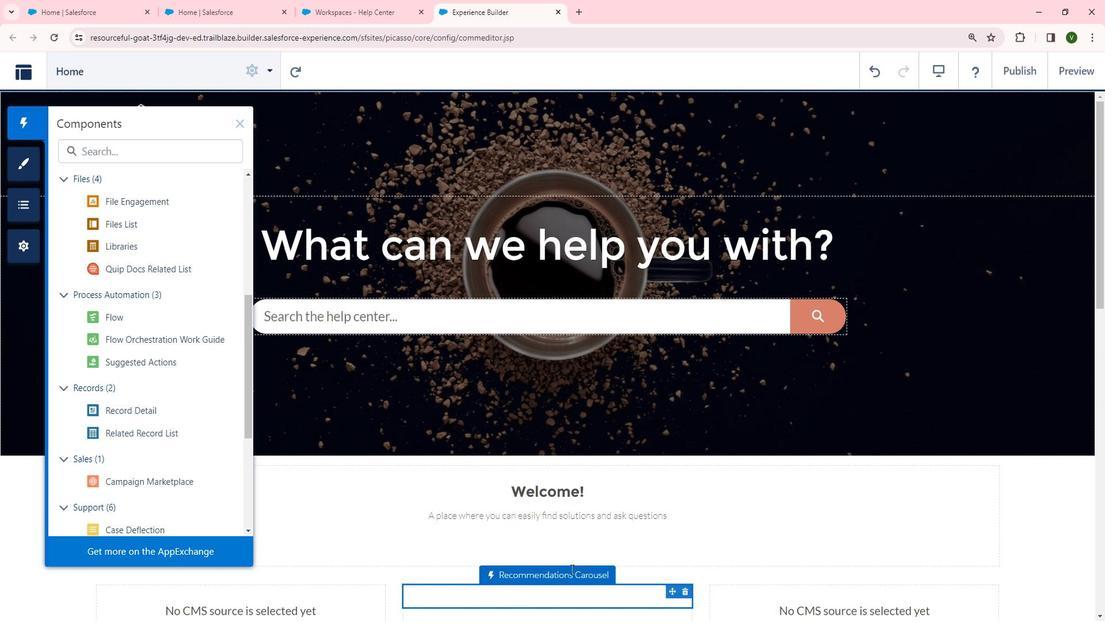 
Action: Mouse scrolled (582, 559) with delta (0, 0)
Screenshot: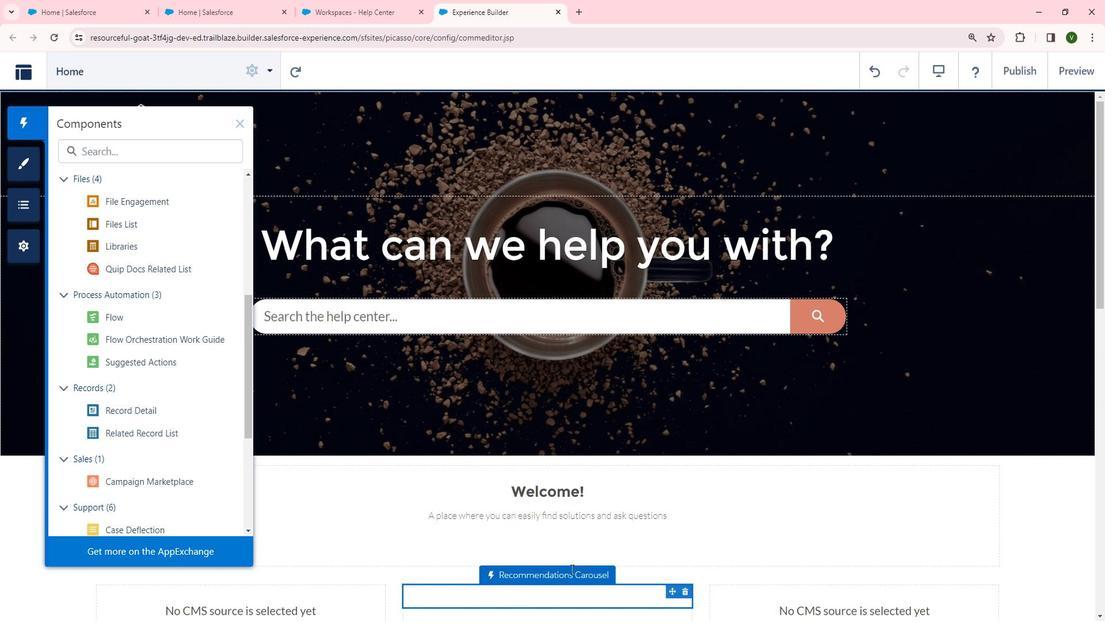 
Action: Mouse scrolled (582, 559) with delta (0, 0)
Screenshot: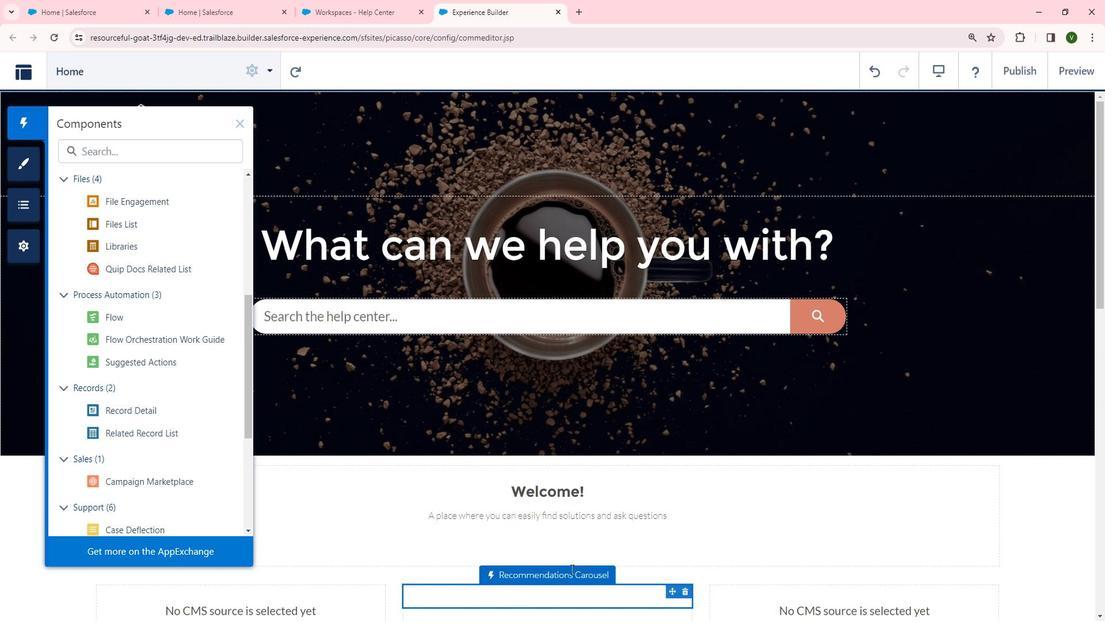 
Action: Mouse scrolled (582, 559) with delta (0, 0)
Screenshot: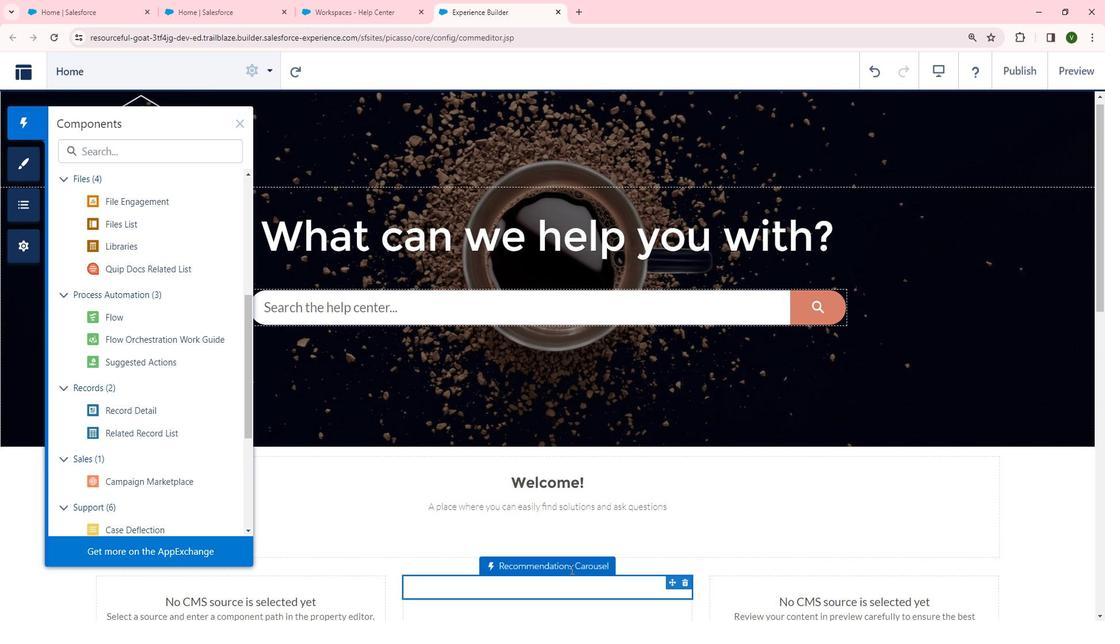 
Action: Mouse moved to (553, 363)
Screenshot: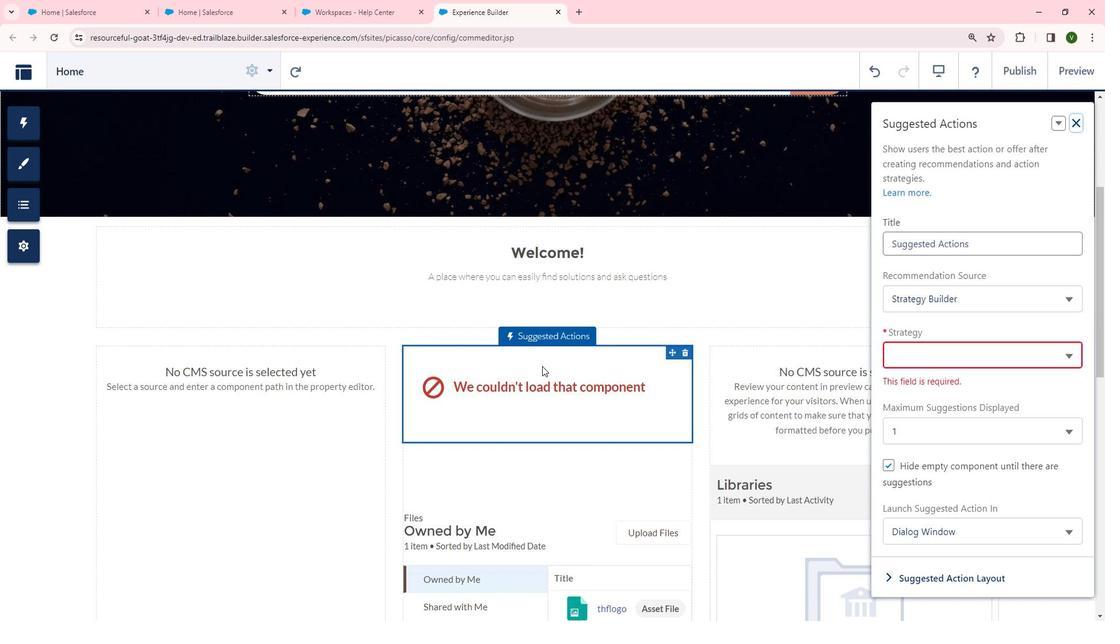 
